 Task: Add a signature Jesse Powell containing Best wishes for a happy National Doctors Day, Jesse Powell to email address softage.5@softage.net and add a label Volunteer work
Action: Mouse moved to (986, 57)
Screenshot: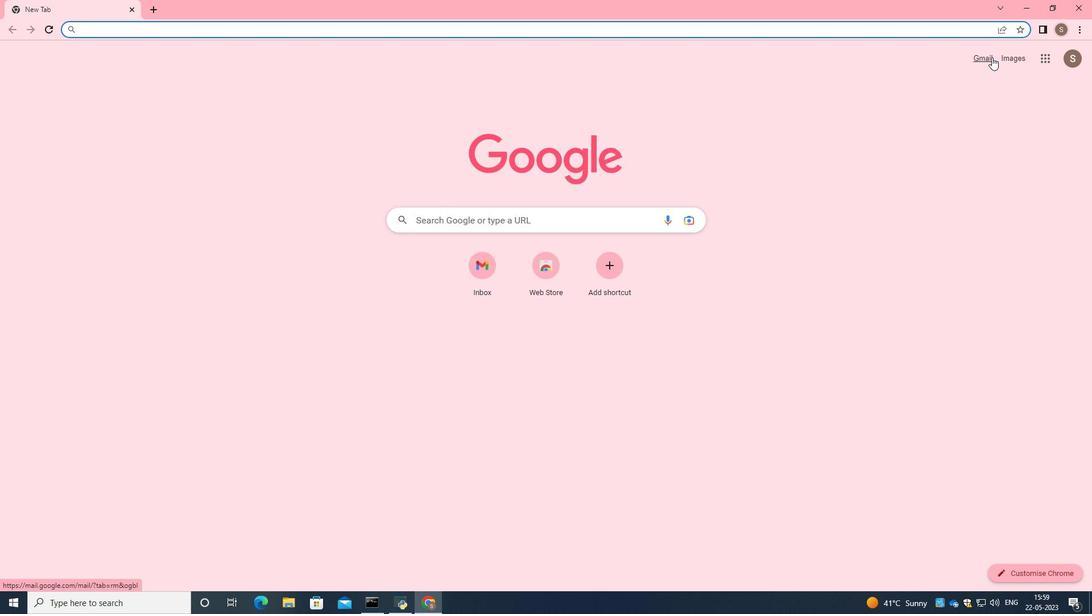 
Action: Mouse pressed left at (986, 57)
Screenshot: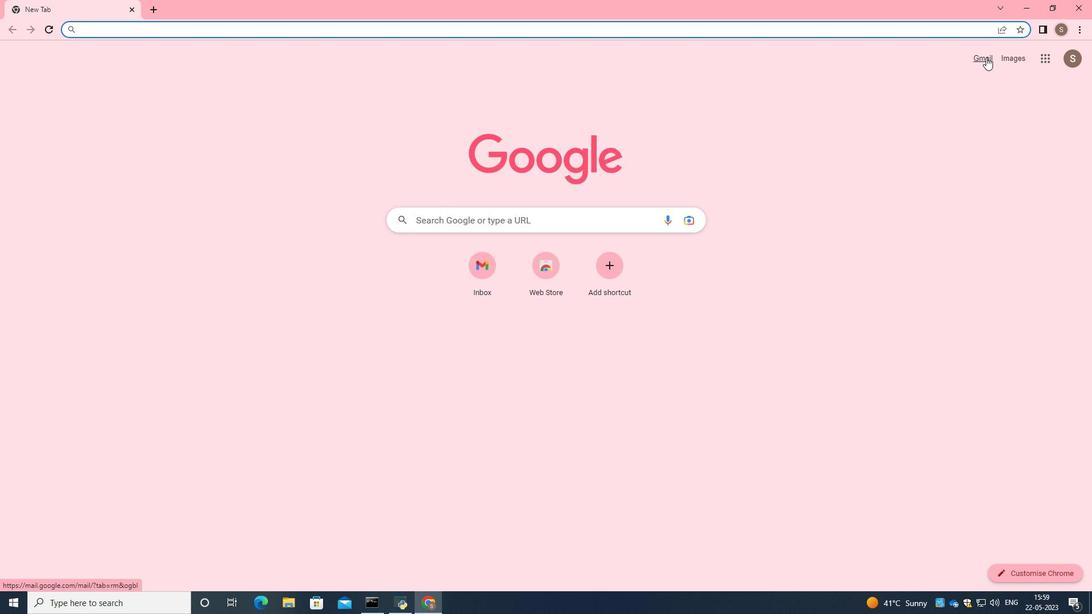 
Action: Mouse moved to (959, 79)
Screenshot: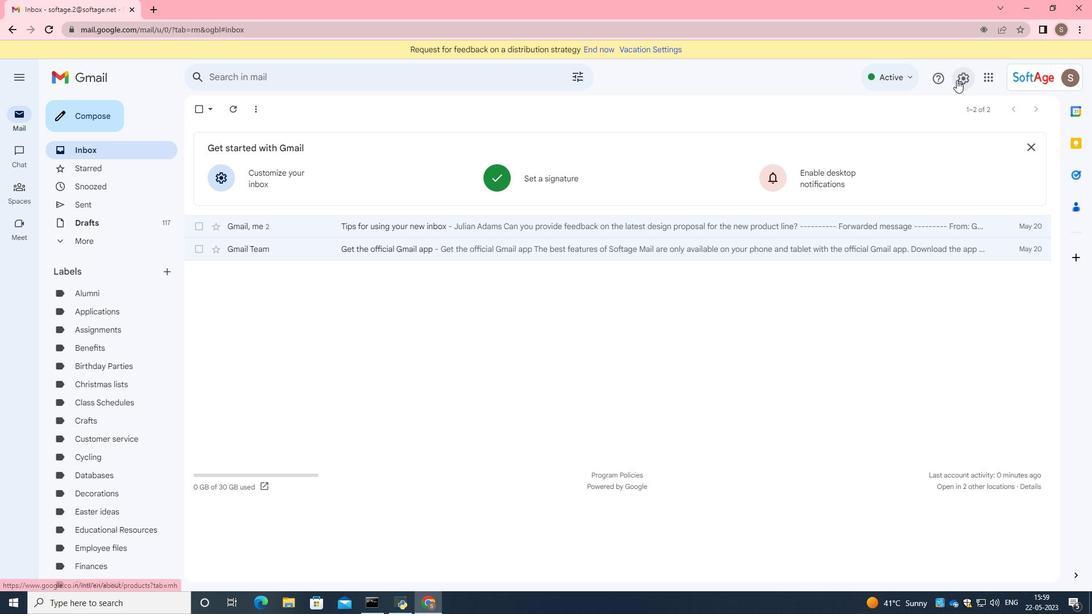 
Action: Mouse pressed left at (959, 79)
Screenshot: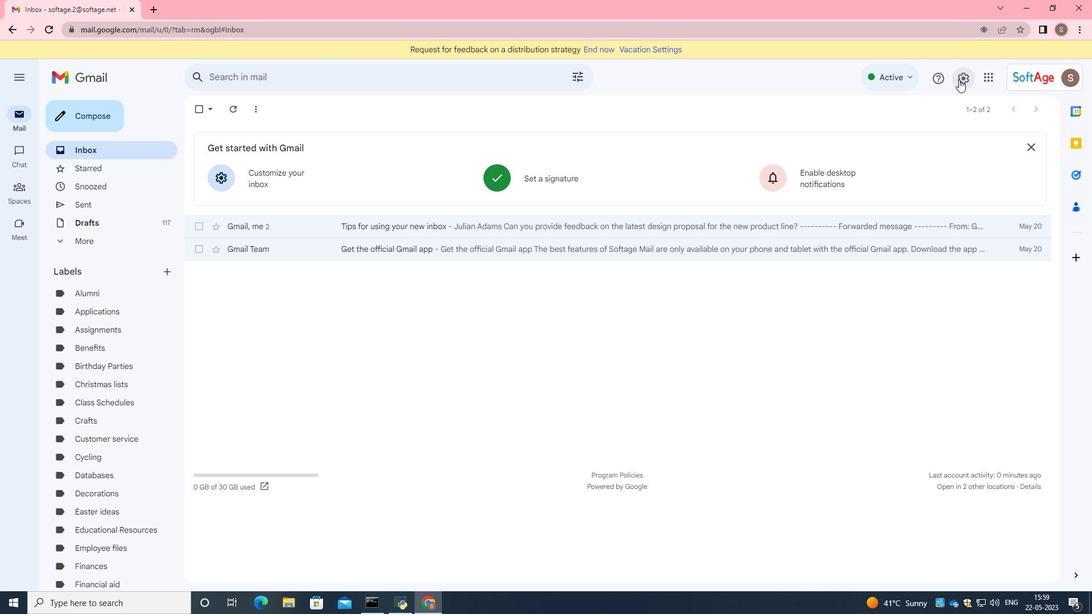 
Action: Mouse moved to (953, 132)
Screenshot: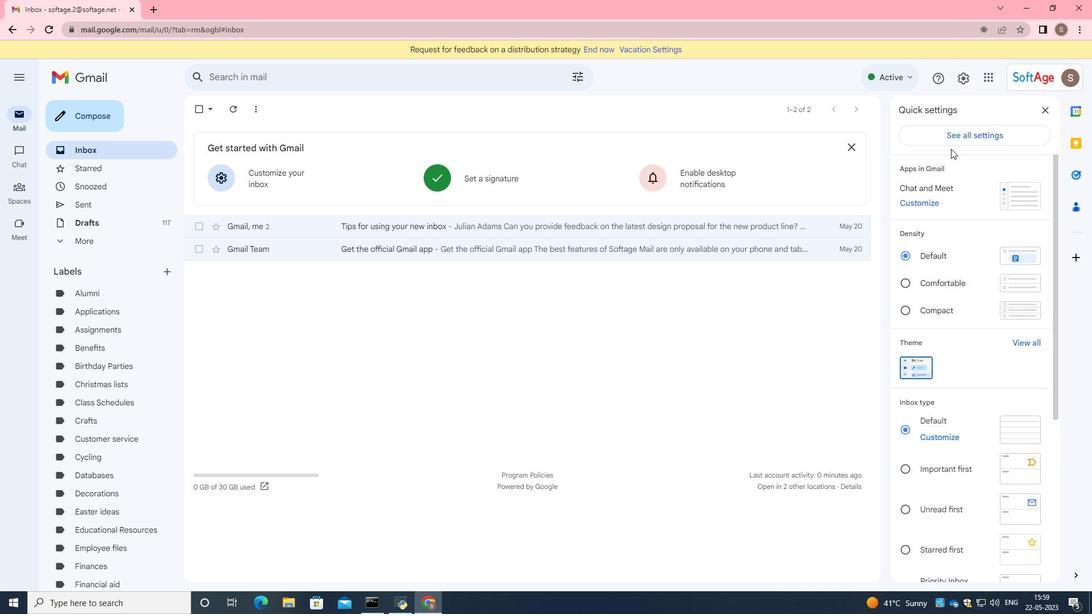 
Action: Mouse pressed left at (953, 132)
Screenshot: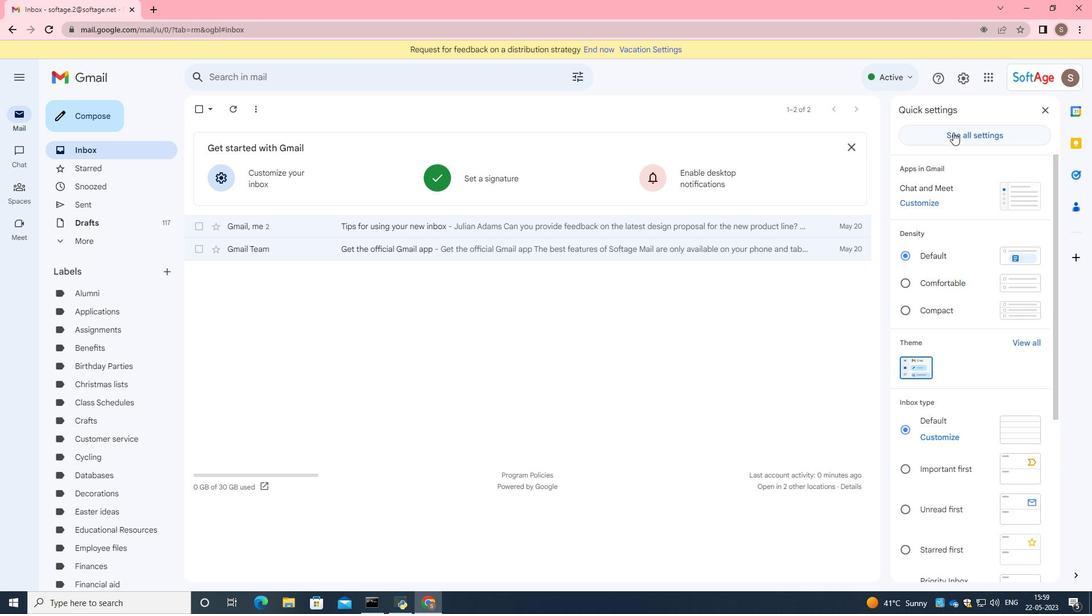 
Action: Mouse moved to (496, 322)
Screenshot: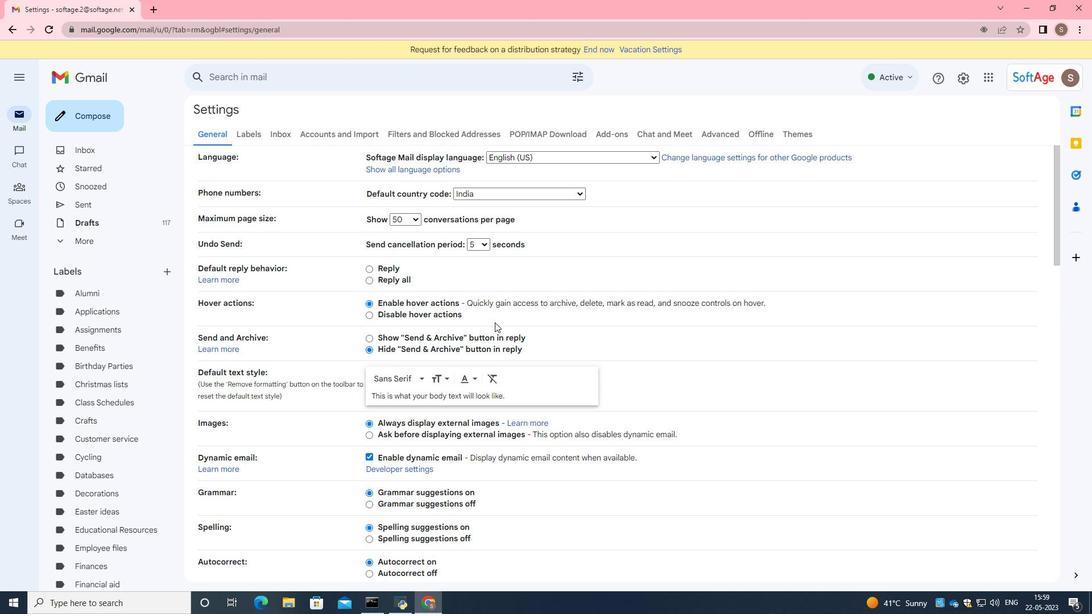 
Action: Mouse scrolled (496, 322) with delta (0, 0)
Screenshot: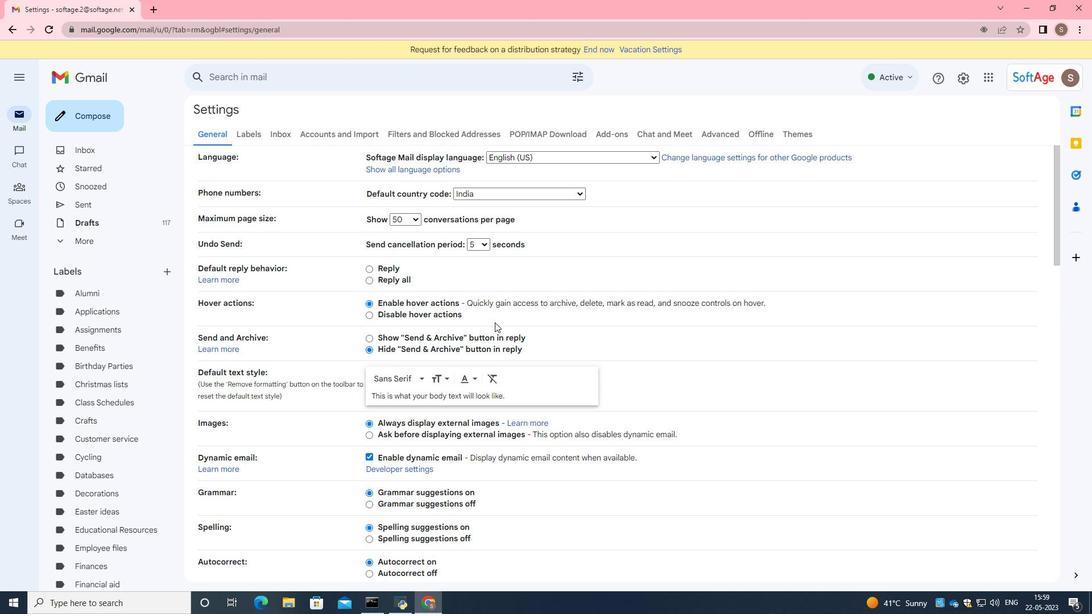 
Action: Mouse moved to (496, 322)
Screenshot: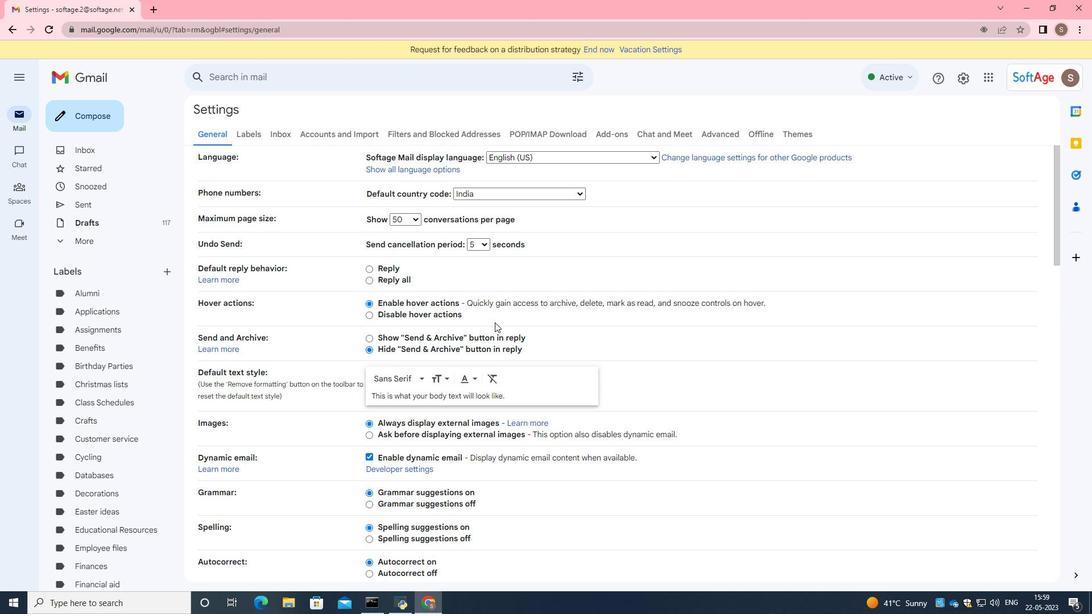 
Action: Mouse scrolled (496, 322) with delta (0, 0)
Screenshot: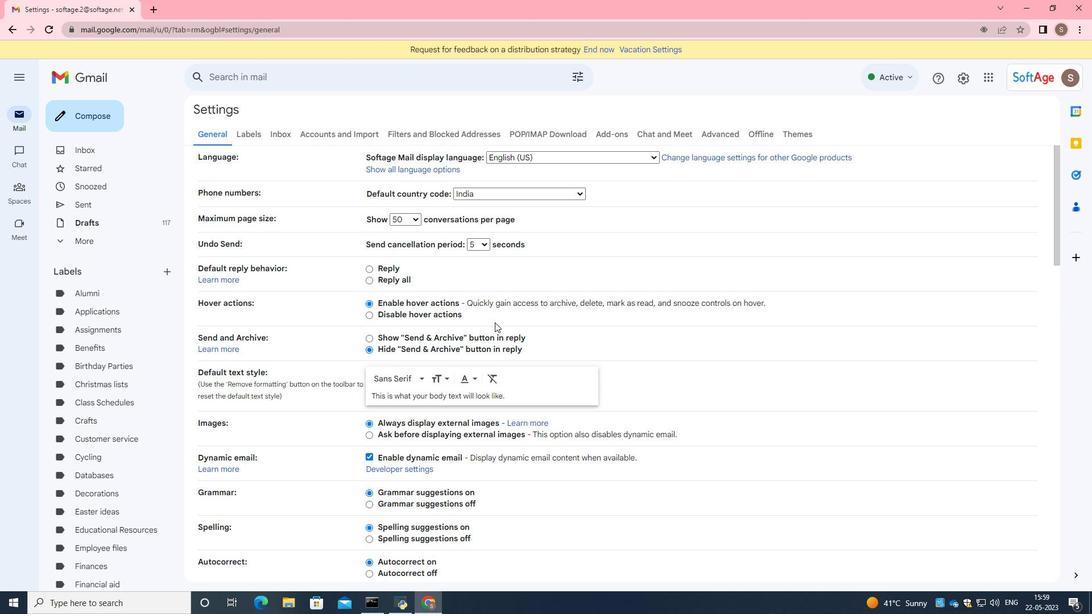 
Action: Mouse scrolled (496, 322) with delta (0, 0)
Screenshot: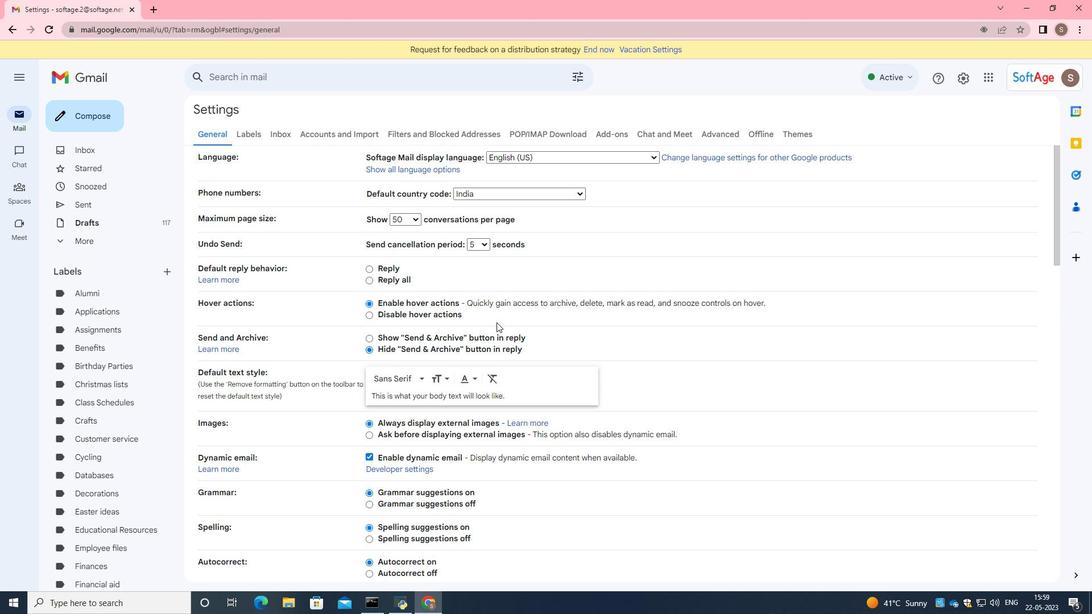 
Action: Mouse scrolled (496, 322) with delta (0, 0)
Screenshot: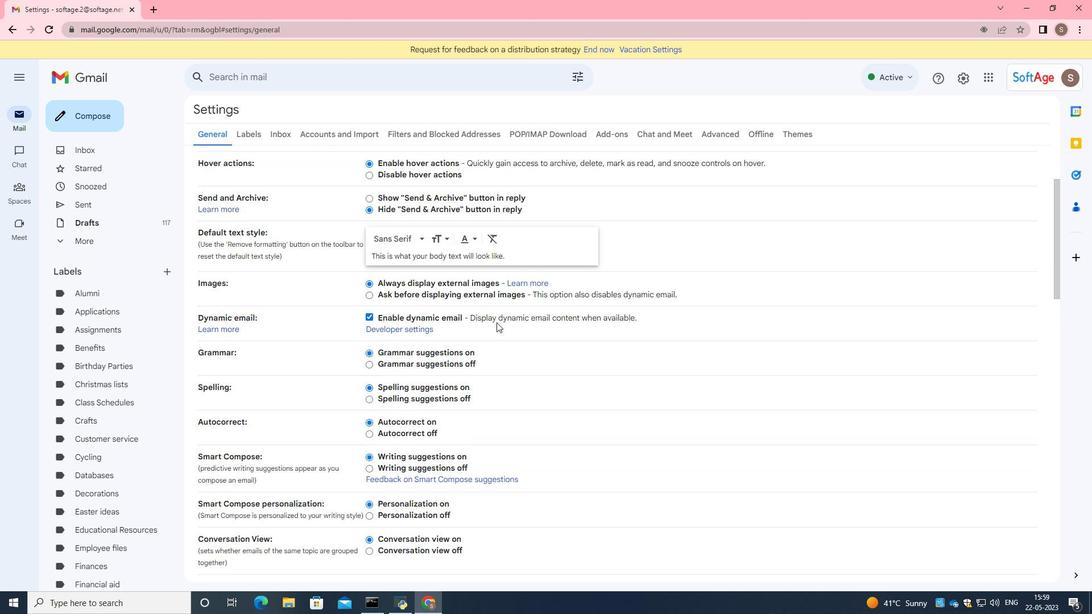 
Action: Mouse scrolled (496, 322) with delta (0, 0)
Screenshot: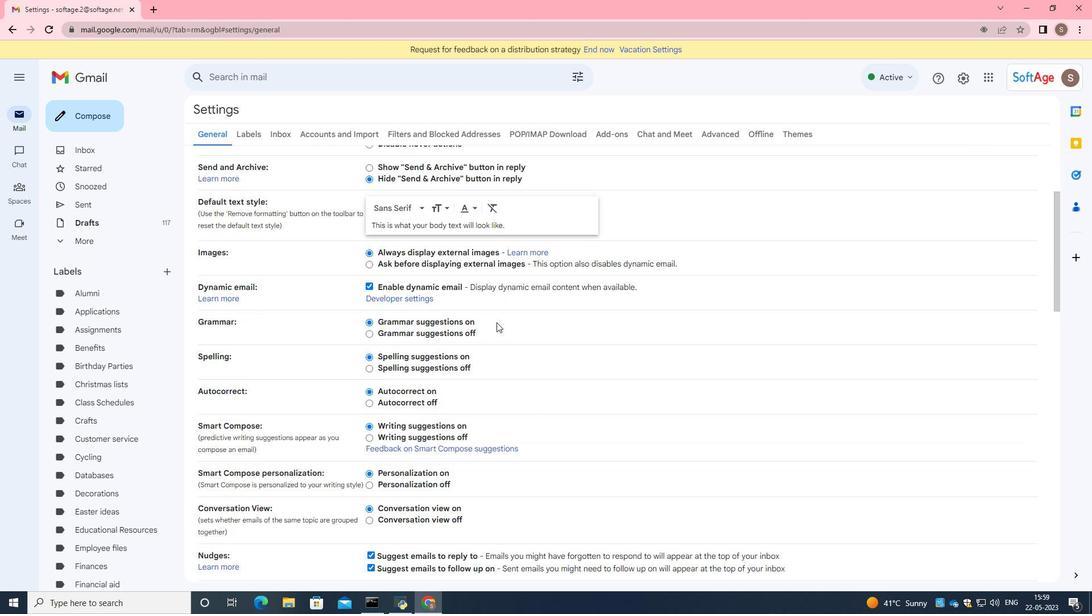 
Action: Mouse scrolled (496, 322) with delta (0, 0)
Screenshot: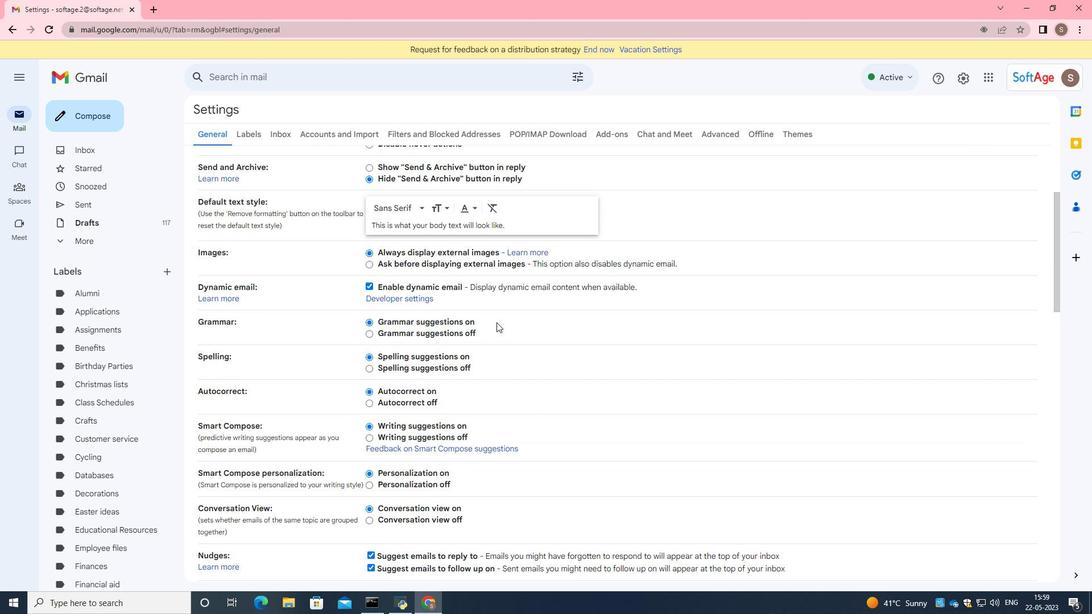 
Action: Mouse scrolled (496, 322) with delta (0, 0)
Screenshot: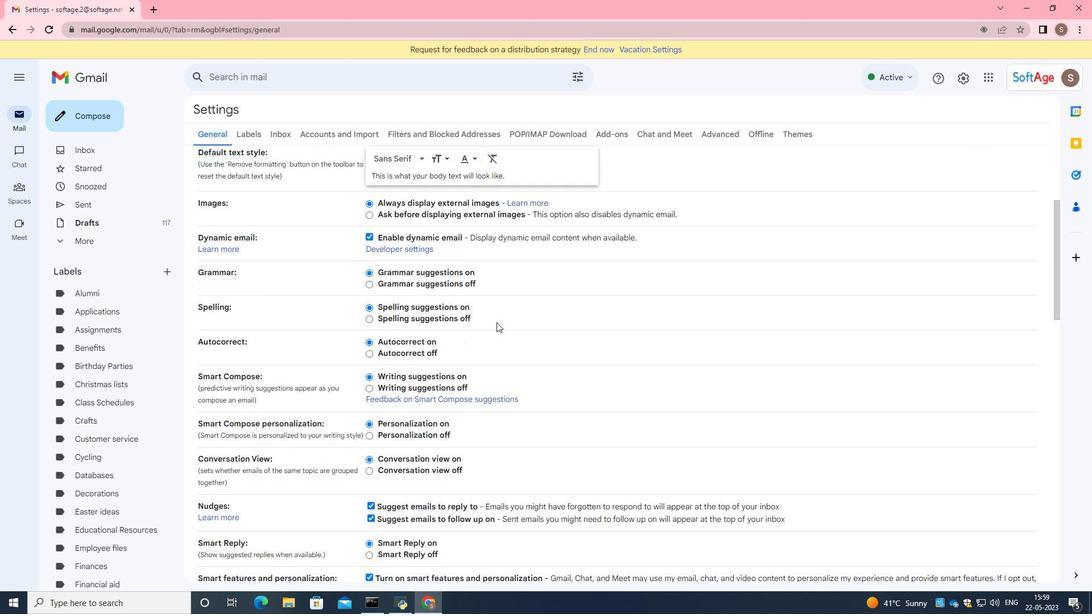 
Action: Mouse scrolled (496, 322) with delta (0, 0)
Screenshot: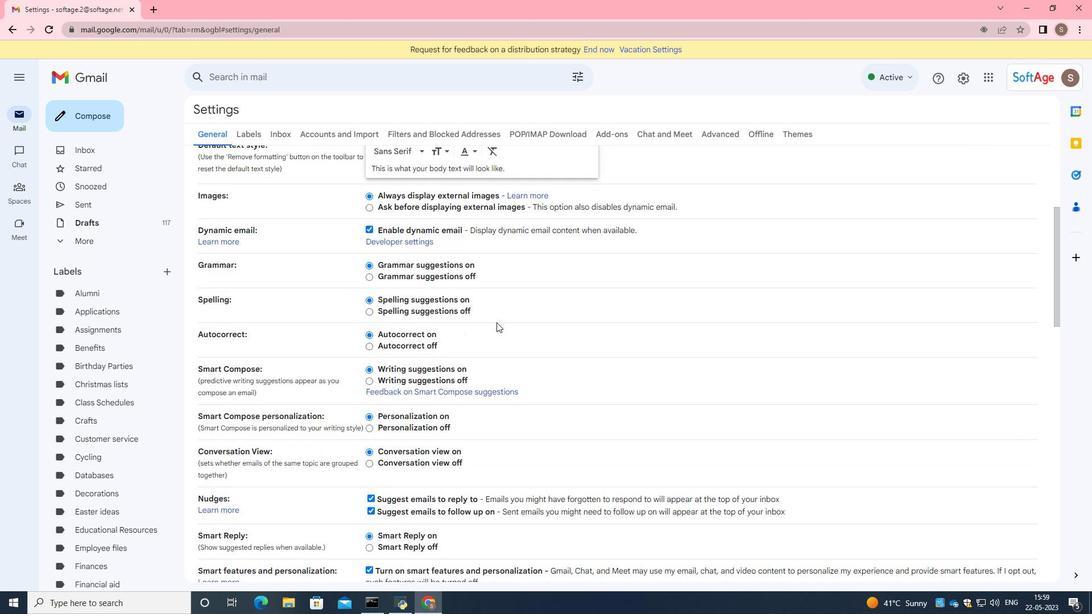 
Action: Mouse scrolled (496, 322) with delta (0, 0)
Screenshot: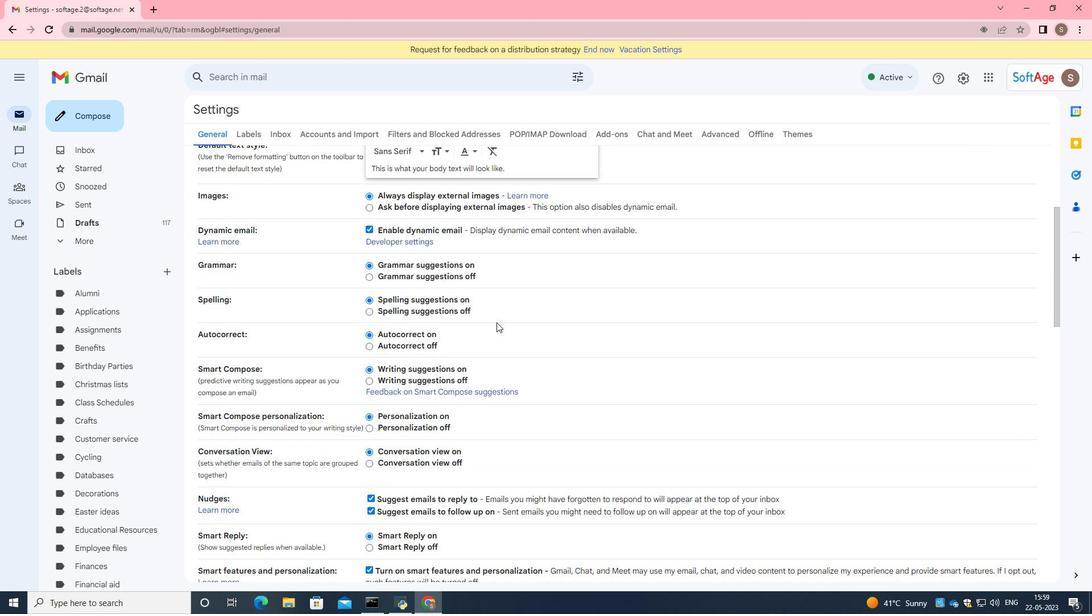 
Action: Mouse scrolled (496, 322) with delta (0, 0)
Screenshot: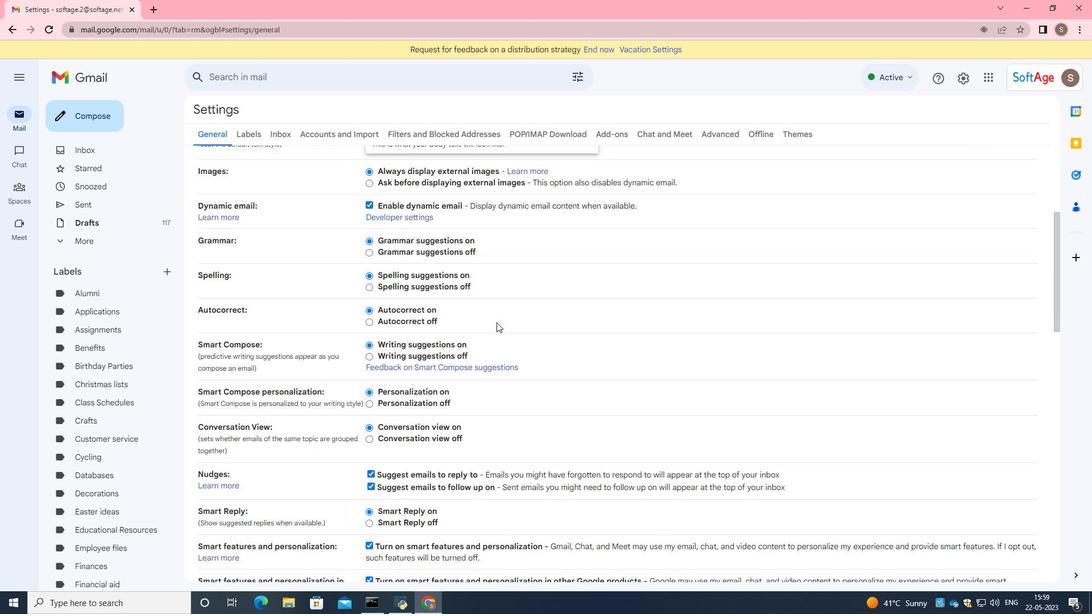 
Action: Mouse scrolled (496, 322) with delta (0, 0)
Screenshot: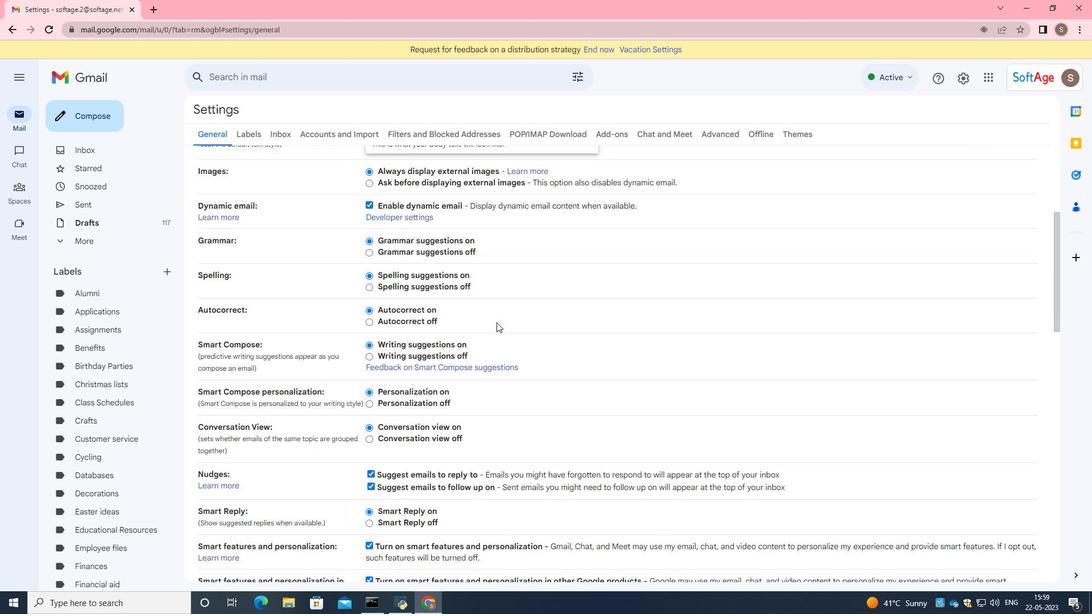 
Action: Mouse moved to (497, 322)
Screenshot: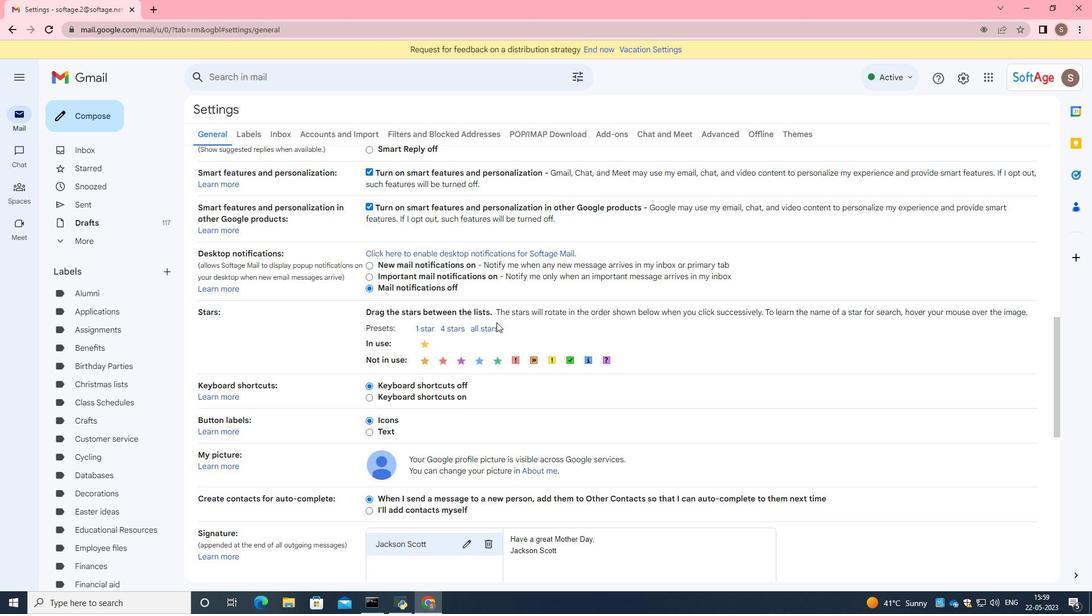 
Action: Mouse scrolled (497, 322) with delta (0, 0)
Screenshot: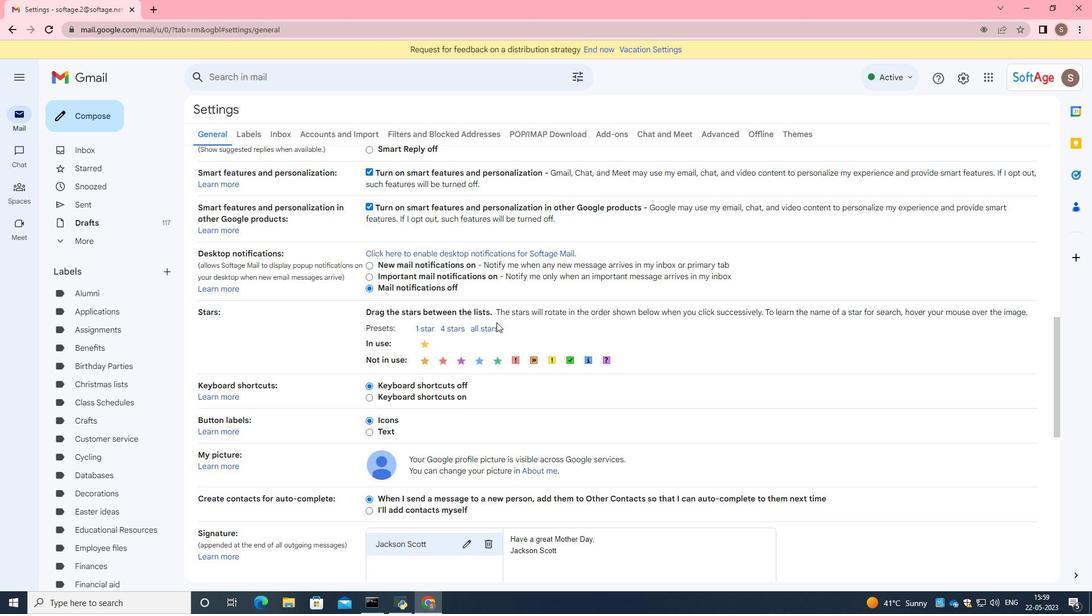 
Action: Mouse moved to (497, 324)
Screenshot: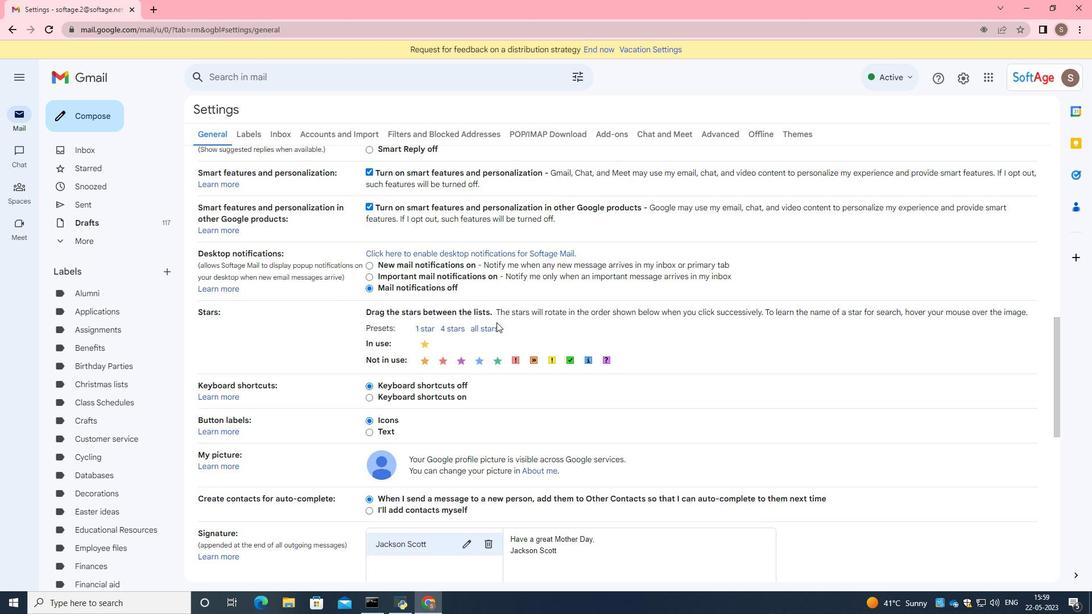 
Action: Mouse scrolled (497, 323) with delta (0, 0)
Screenshot: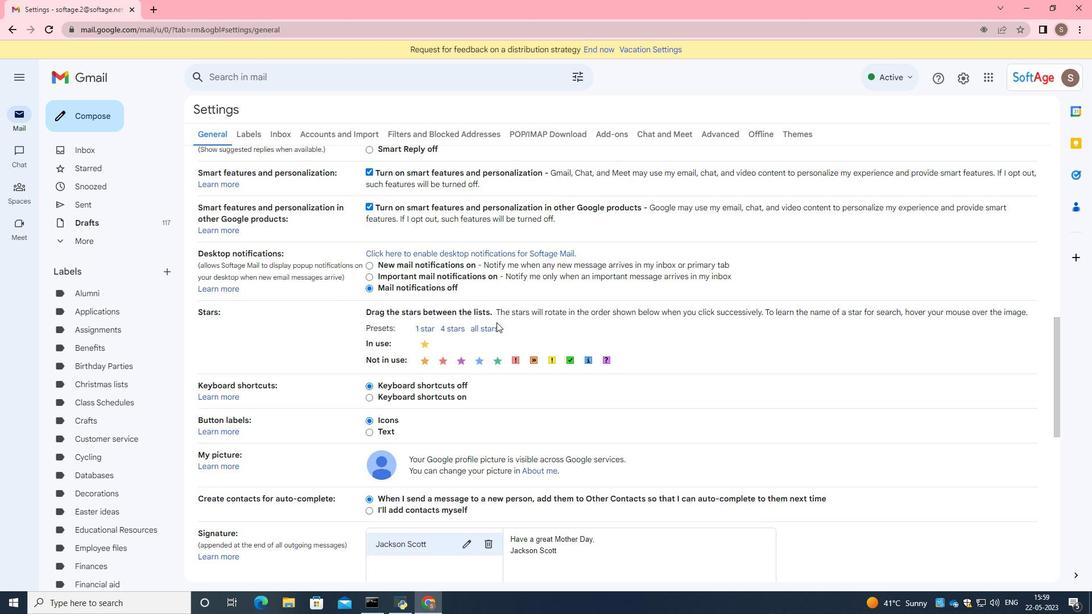 
Action: Mouse moved to (486, 429)
Screenshot: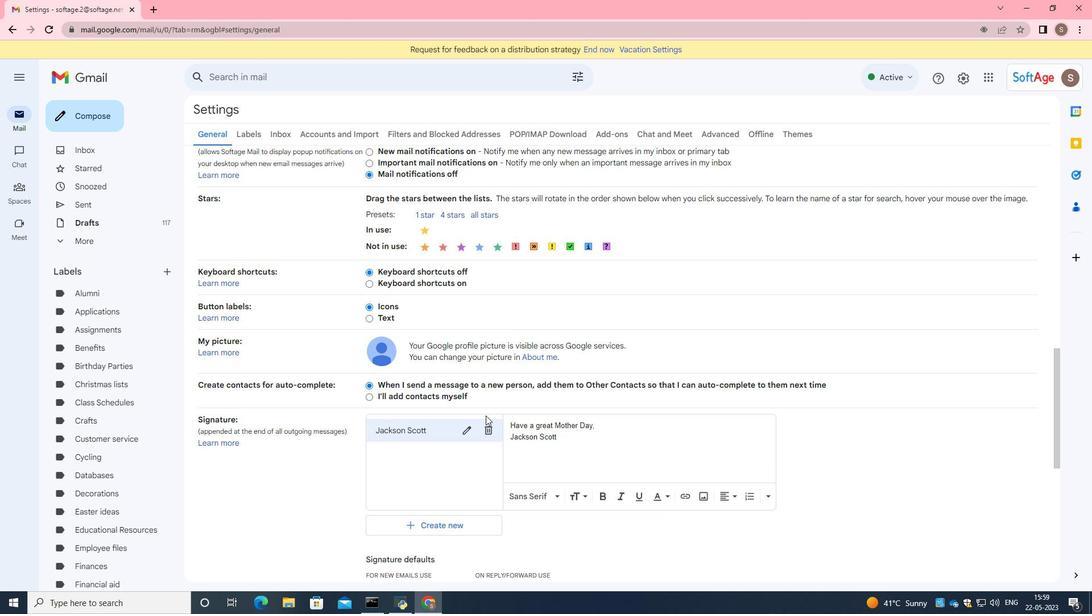 
Action: Mouse pressed left at (486, 429)
Screenshot: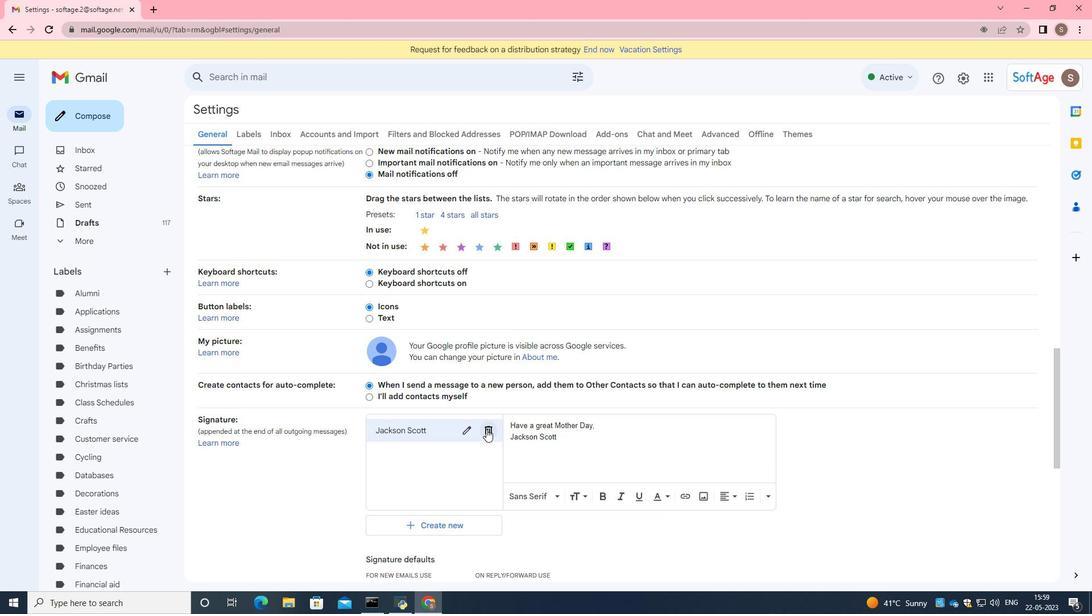 
Action: Mouse moved to (632, 336)
Screenshot: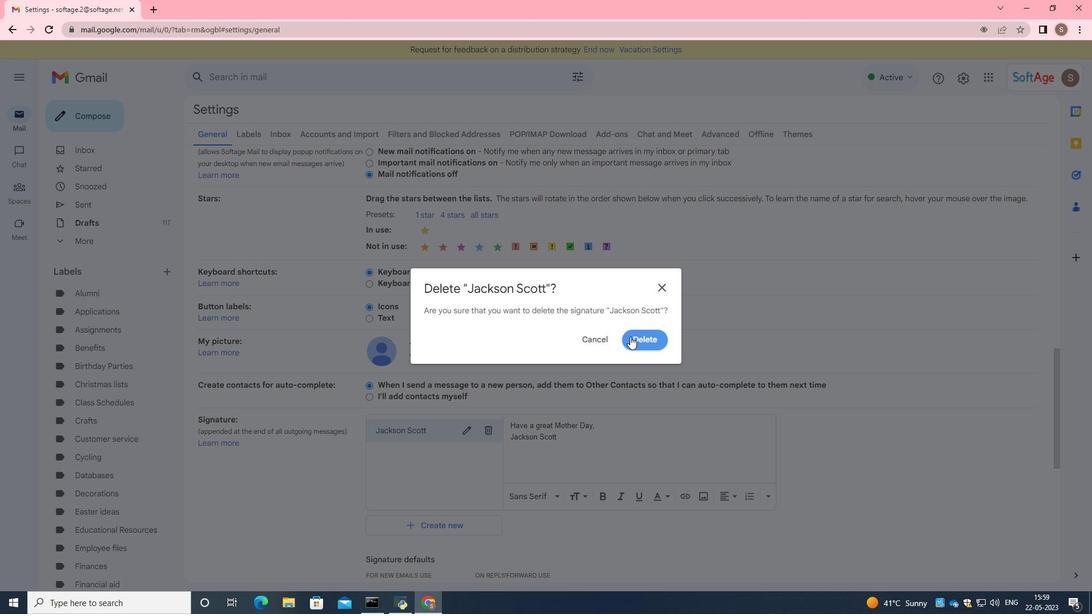 
Action: Mouse pressed left at (631, 336)
Screenshot: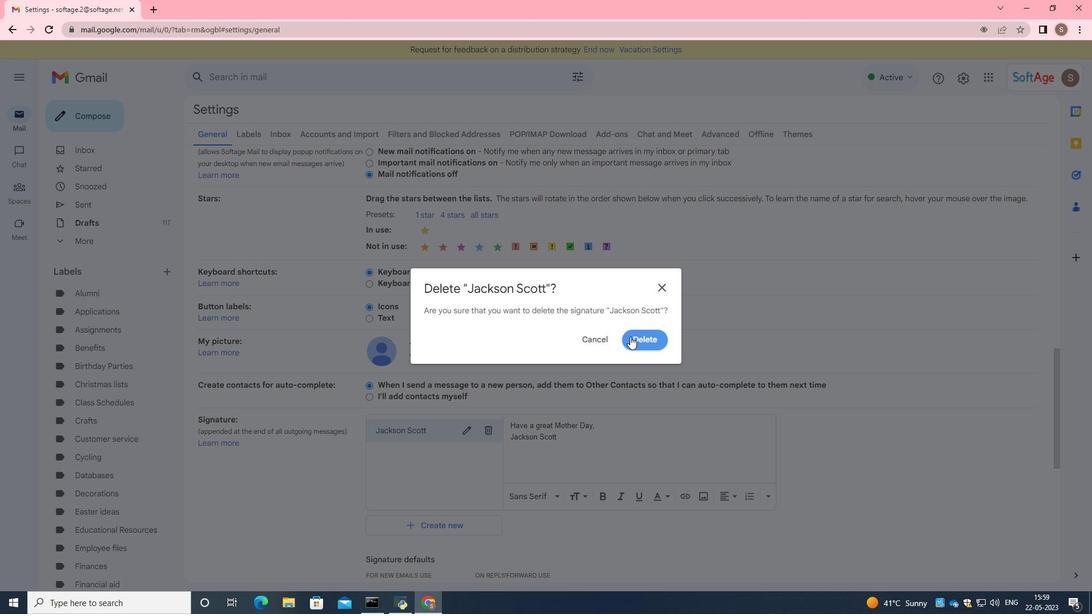 
Action: Mouse moved to (414, 439)
Screenshot: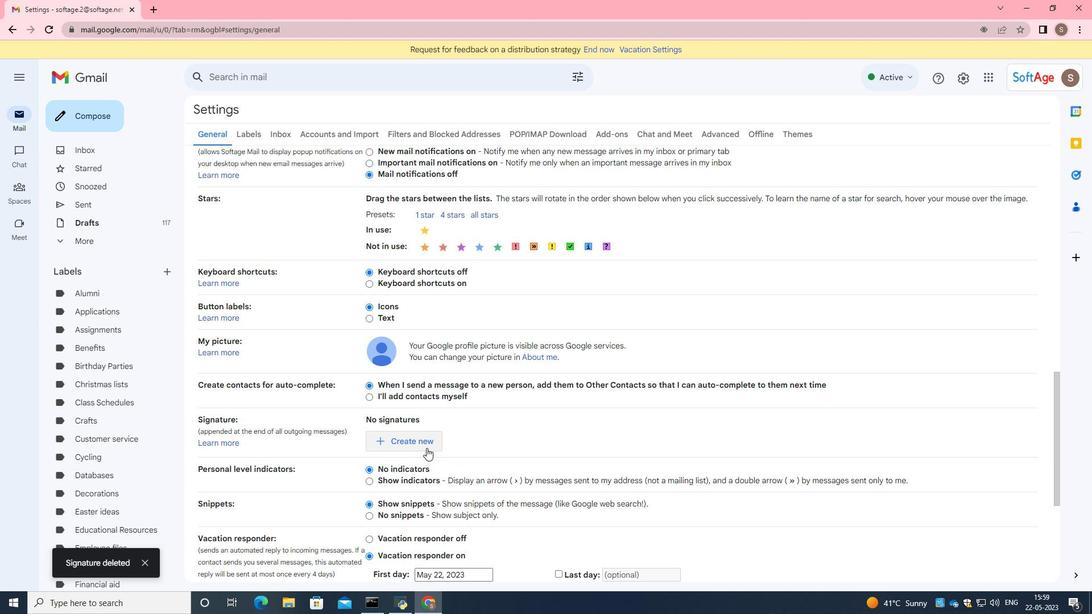 
Action: Mouse pressed left at (414, 439)
Screenshot: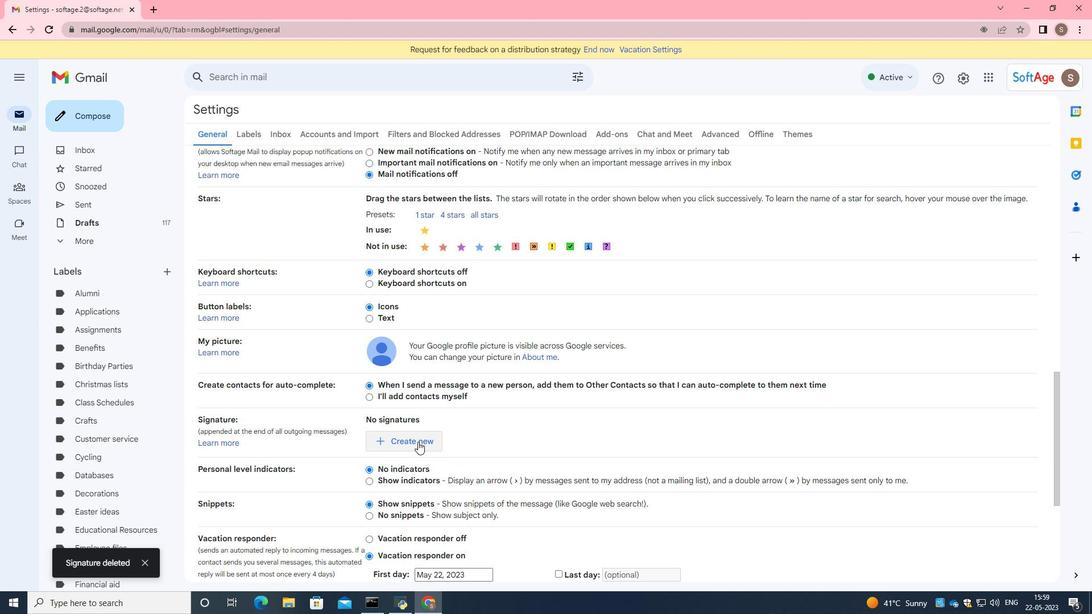 
Action: Mouse moved to (507, 309)
Screenshot: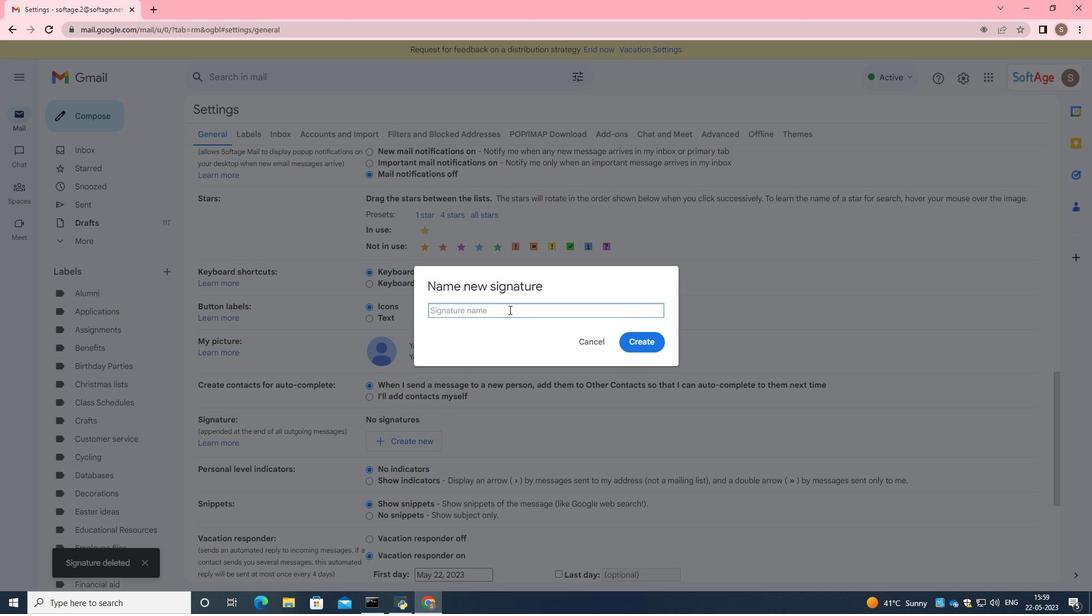 
Action: Key pressed <Key.caps_lock>J<Key.caps_lock>esse<Key.space><Key.caps_lock>P<Key.caps_lock>owell<Key.space>
Screenshot: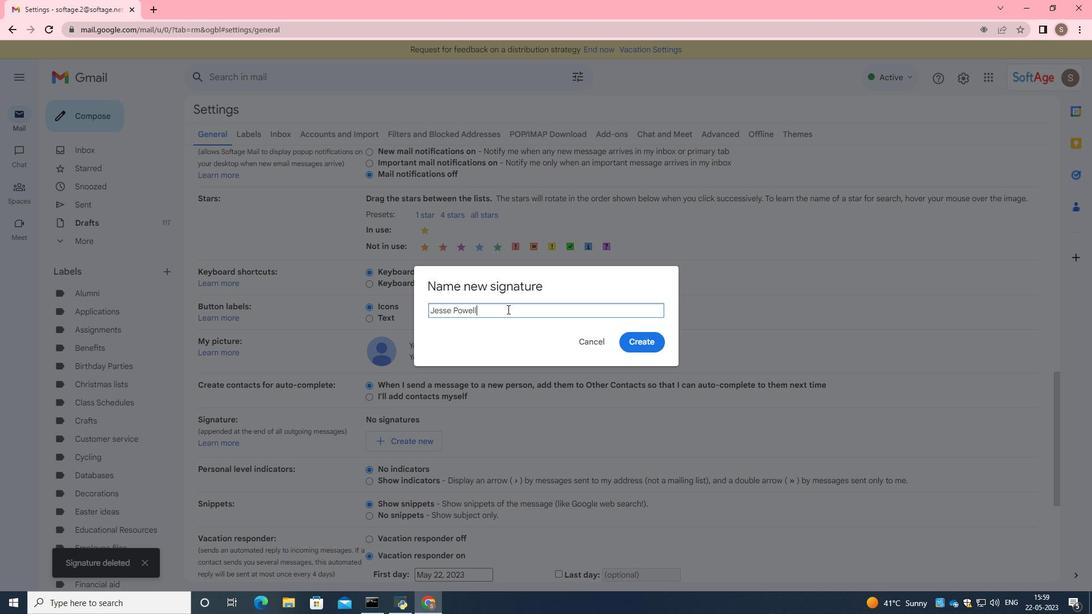 
Action: Mouse moved to (636, 340)
Screenshot: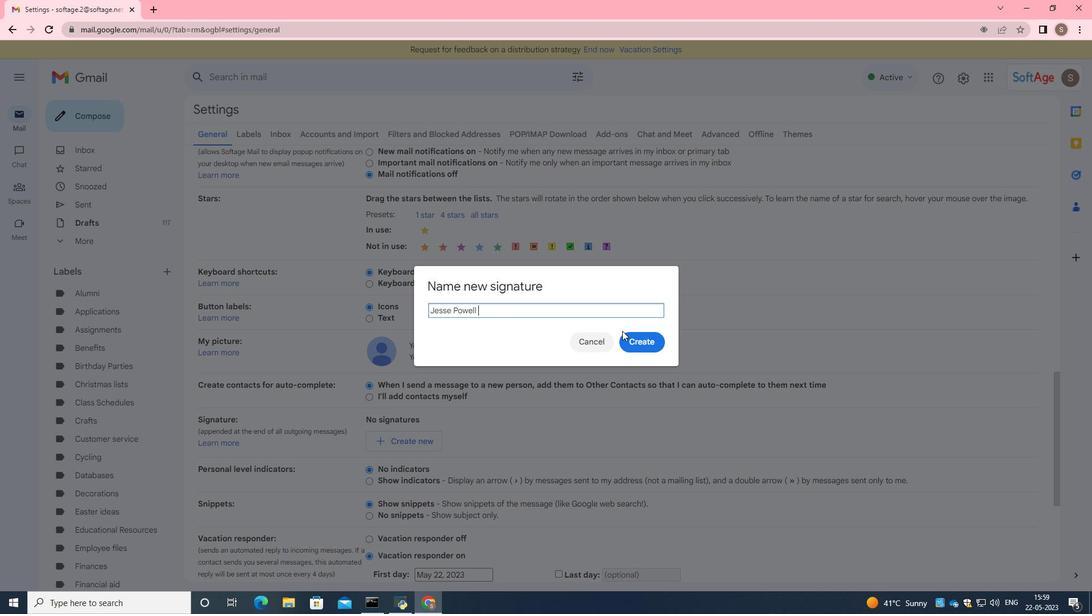 
Action: Mouse pressed left at (636, 340)
Screenshot: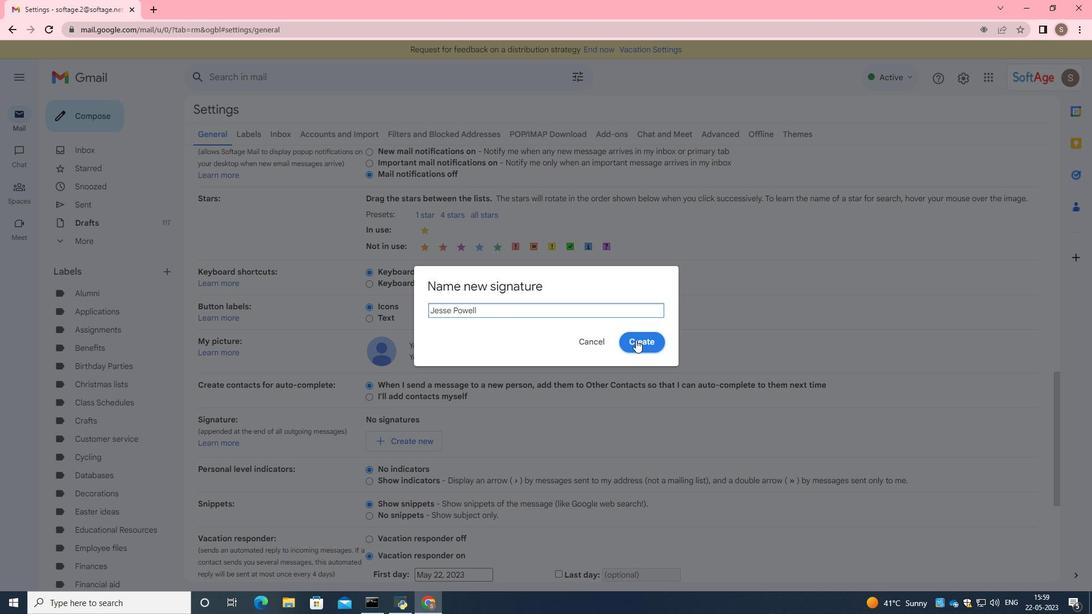 
Action: Mouse moved to (532, 448)
Screenshot: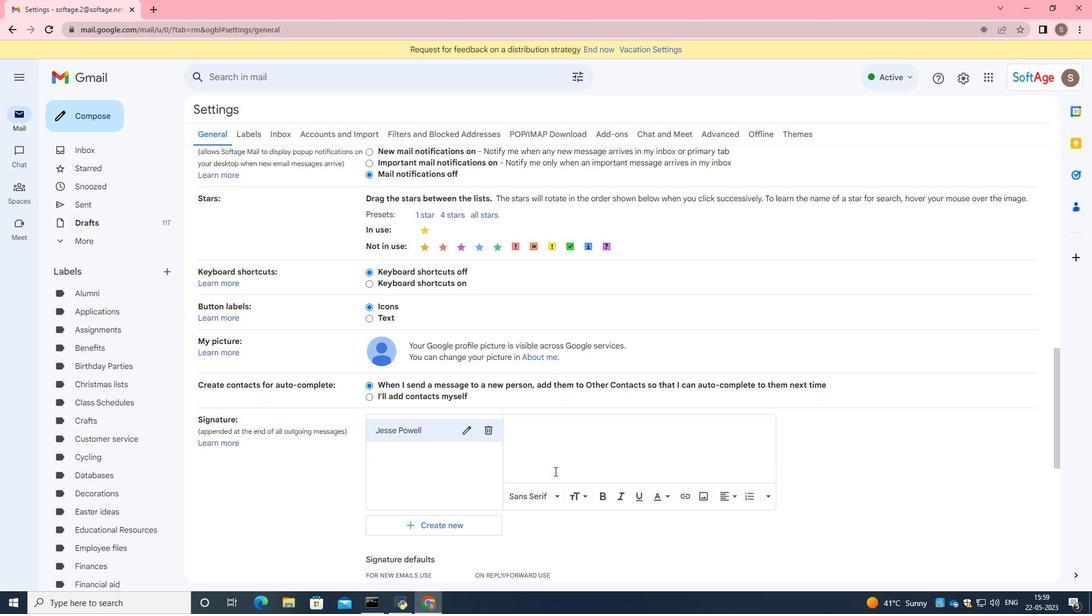 
Action: Mouse pressed left at (532, 448)
Screenshot: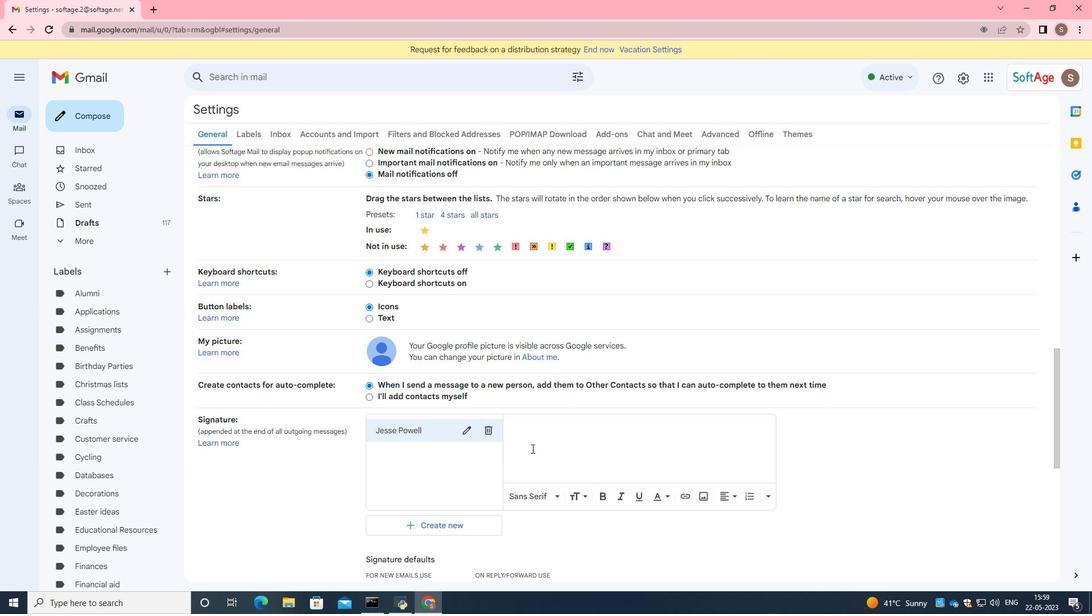 
Action: Key pressed <Key.caps_lock>B<Key.caps_lock>est<Key.space><Key.caps_lock>W<Key.caps_lock>ishes<Key.space>for<Key.space>a<Key.space>happy<Key.space><Key.caps_lock>N<Key.caps_lock>ational<Key.space><Key.caps_lock>D<Key.caps_lock>octers<Key.backspace><Key.space><Key.caps_lock><Key.backspace><Key.backspace><Key.backspace><Key.backspace>O<Key.backspace><Key.caps_lock>ors<Key.space><Key.caps_lock>D<Key.caps_lock>ay,<Key.enter>j<Key.backspace><Key.caps_lock>J<Key.caps_lock>esse<Key.space><Key.caps_lock>P<Key.caps_lock>owel
Screenshot: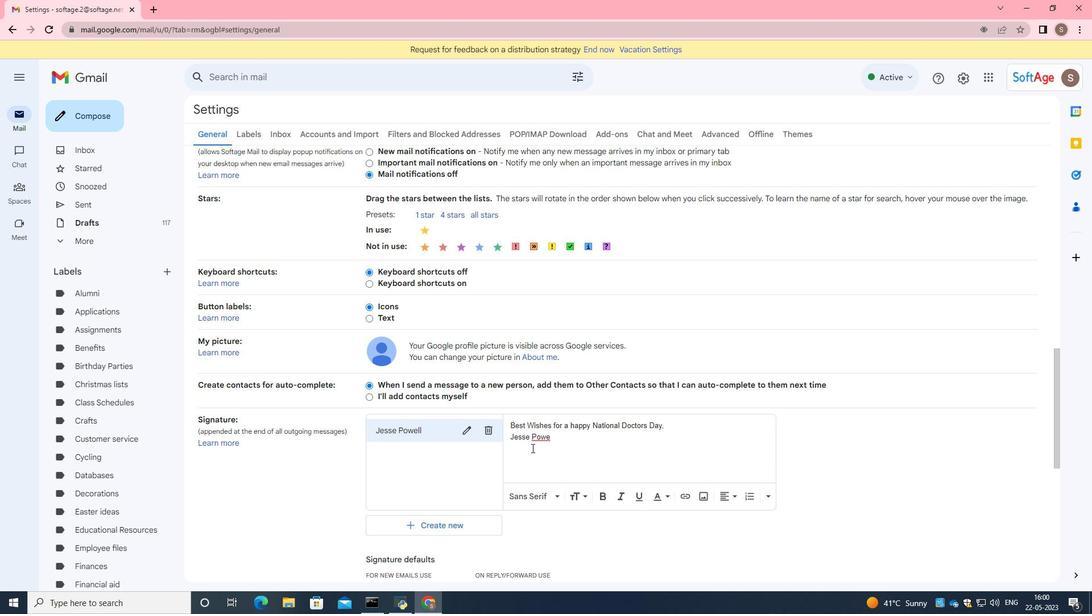 
Action: Mouse moved to (551, 450)
Screenshot: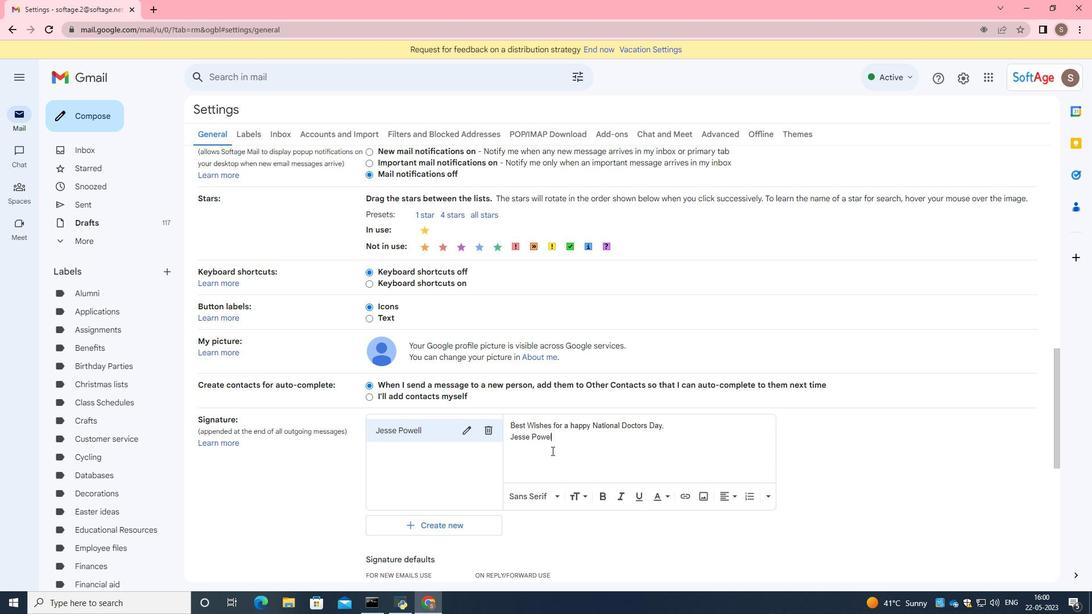 
Action: Key pressed l
Screenshot: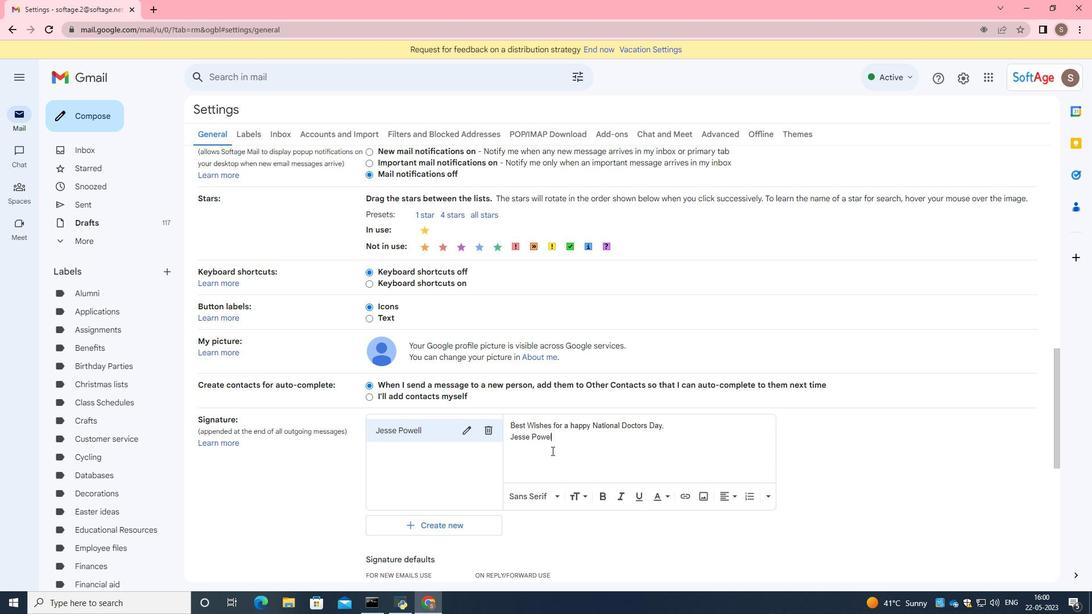 
Action: Mouse moved to (556, 449)
Screenshot: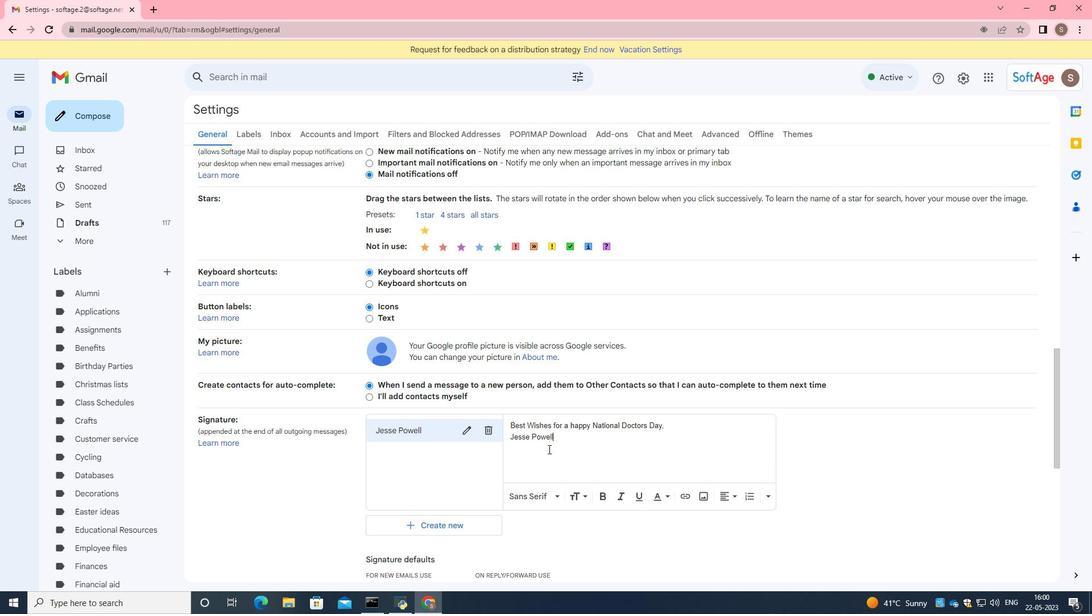 
Action: Mouse scrolled (556, 448) with delta (0, 0)
Screenshot: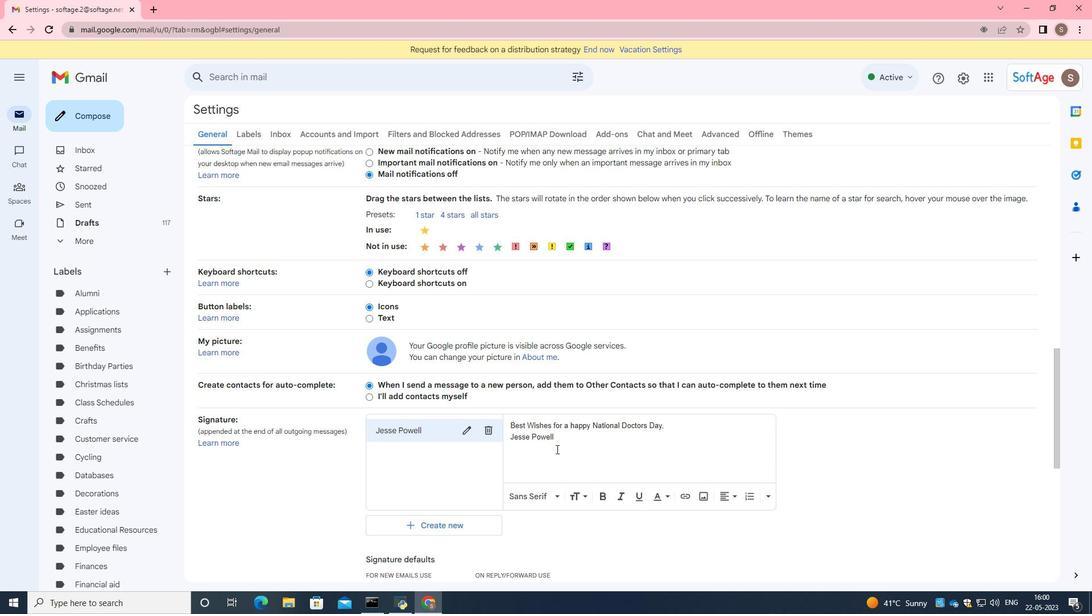 
Action: Mouse moved to (554, 451)
Screenshot: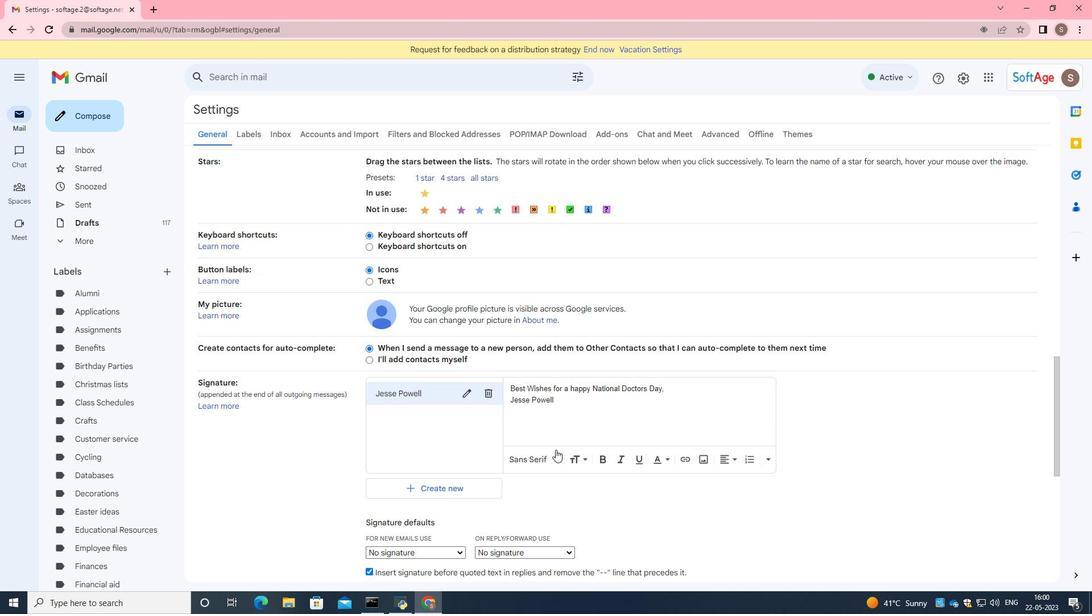 
Action: Mouse scrolled (554, 450) with delta (0, 0)
Screenshot: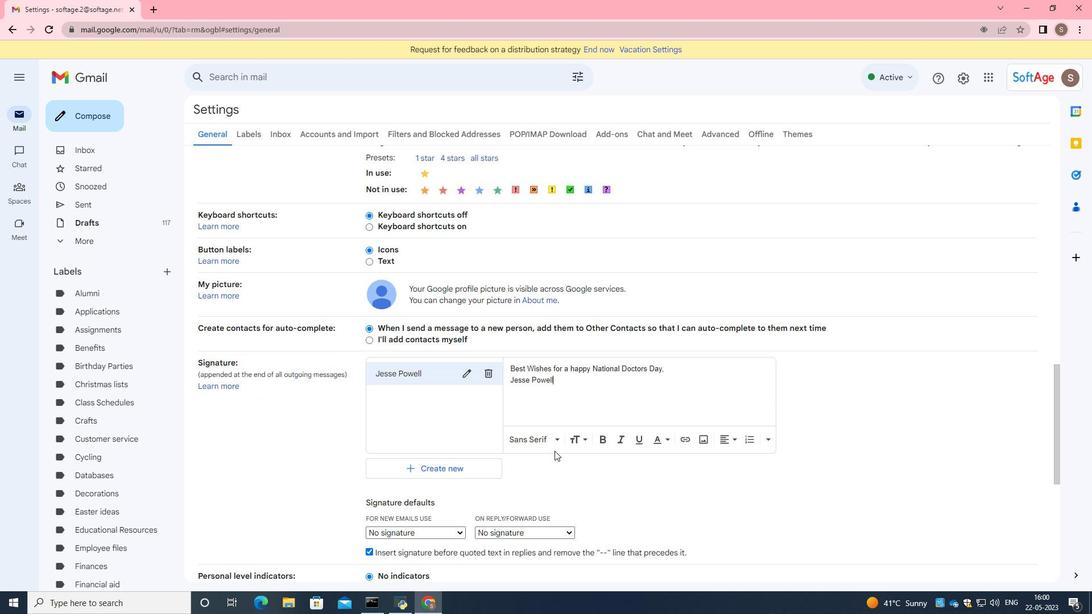 
Action: Mouse scrolled (554, 450) with delta (0, 0)
Screenshot: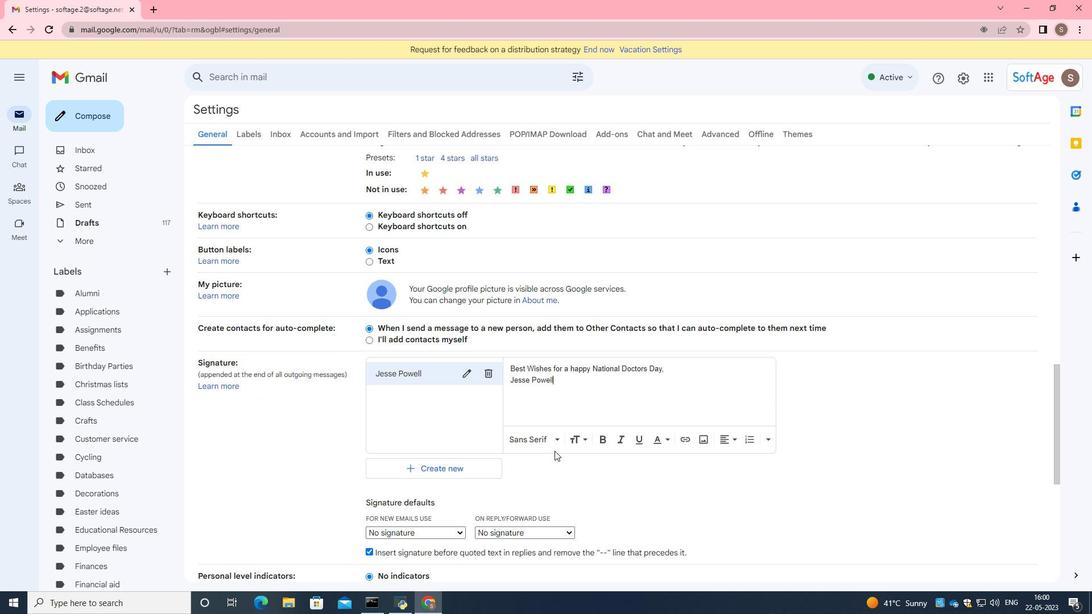 
Action: Mouse scrolled (554, 450) with delta (0, 0)
Screenshot: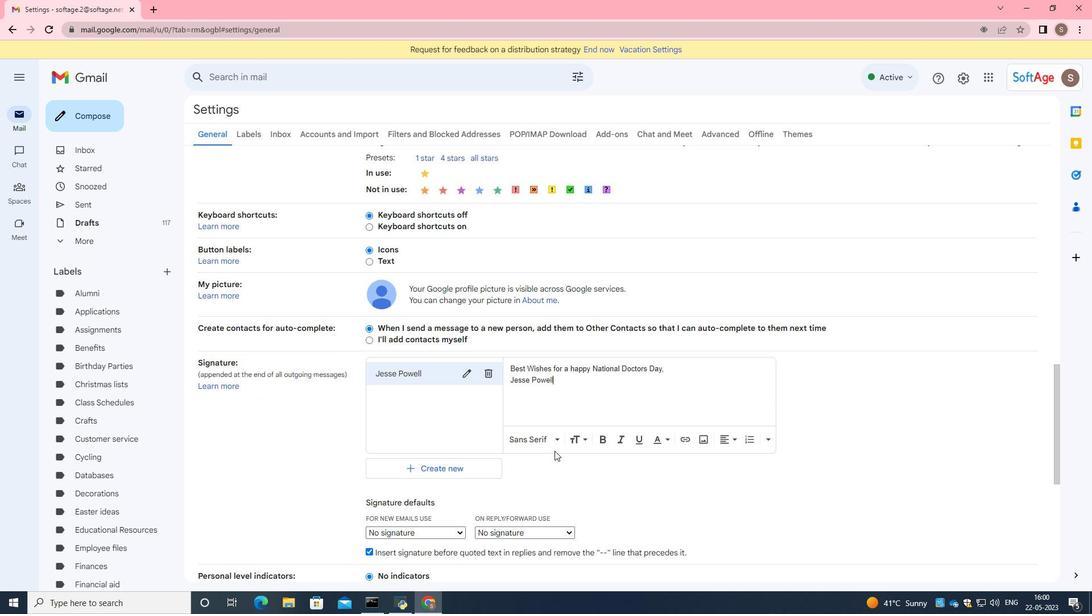 
Action: Mouse scrolled (554, 450) with delta (0, 0)
Screenshot: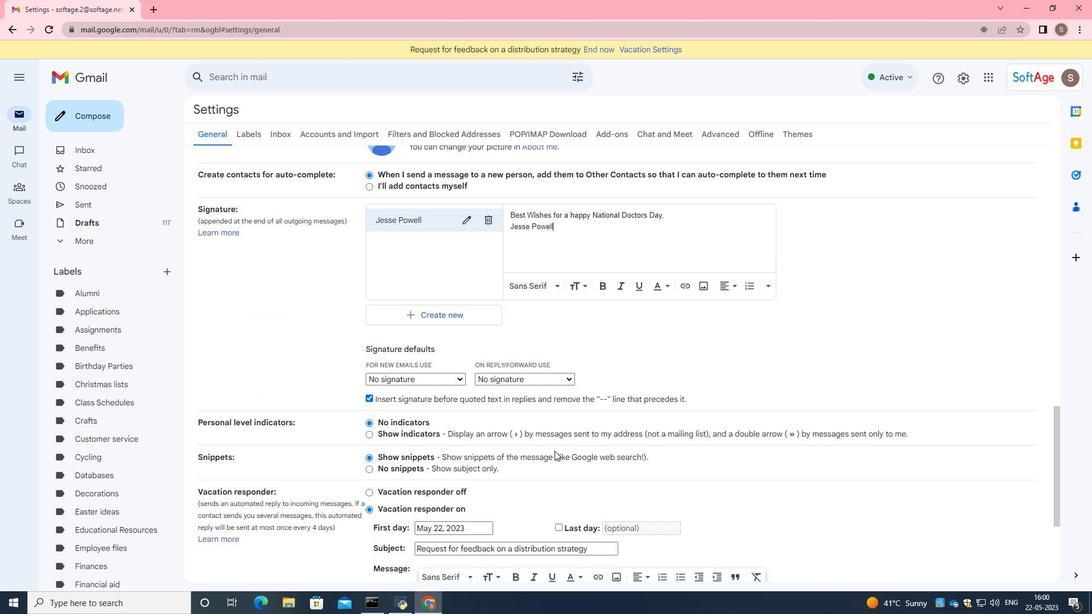 
Action: Mouse scrolled (554, 450) with delta (0, 0)
Screenshot: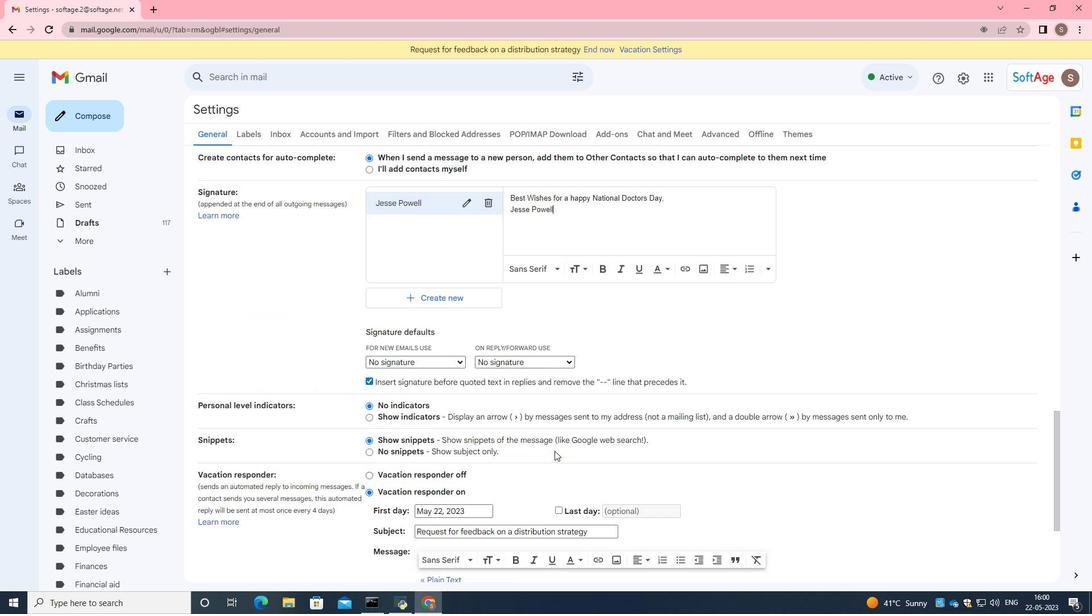 
Action: Mouse scrolled (554, 450) with delta (0, 0)
Screenshot: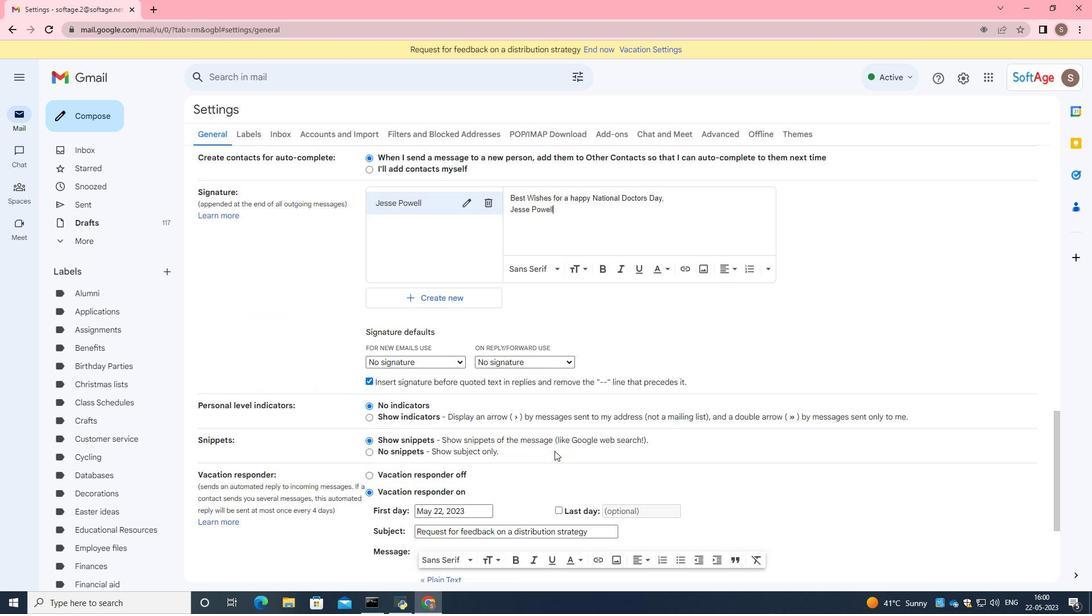
Action: Mouse moved to (590, 532)
Screenshot: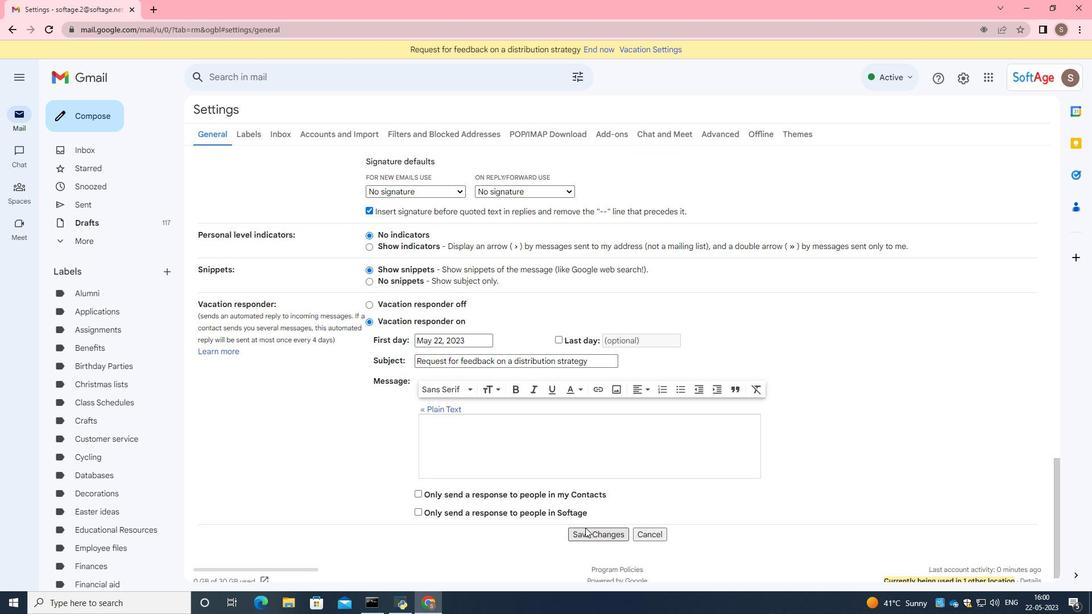 
Action: Mouse pressed left at (590, 532)
Screenshot: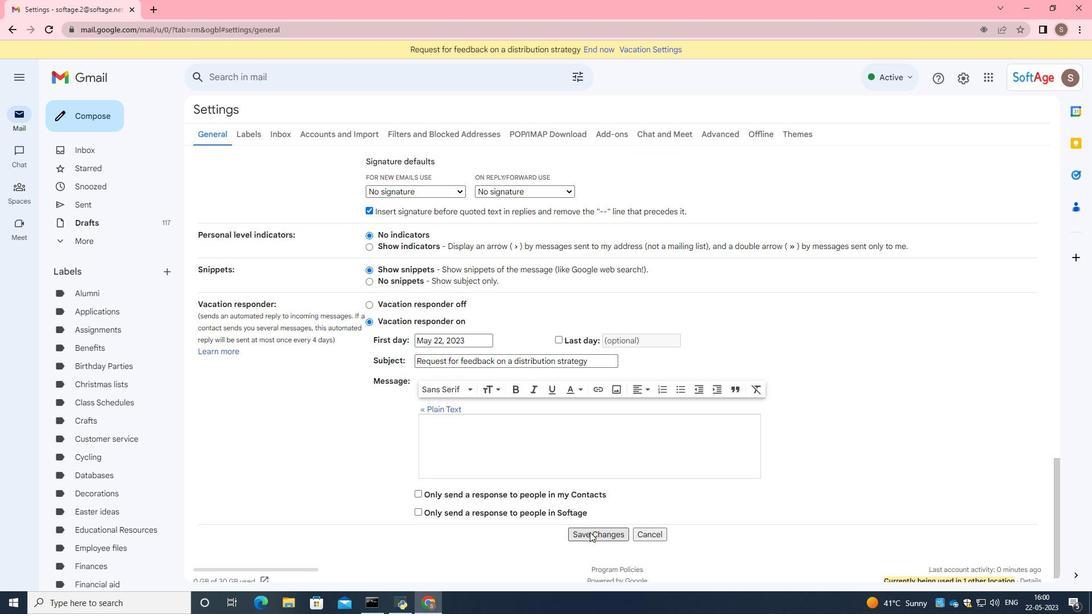 
Action: Mouse moved to (99, 120)
Screenshot: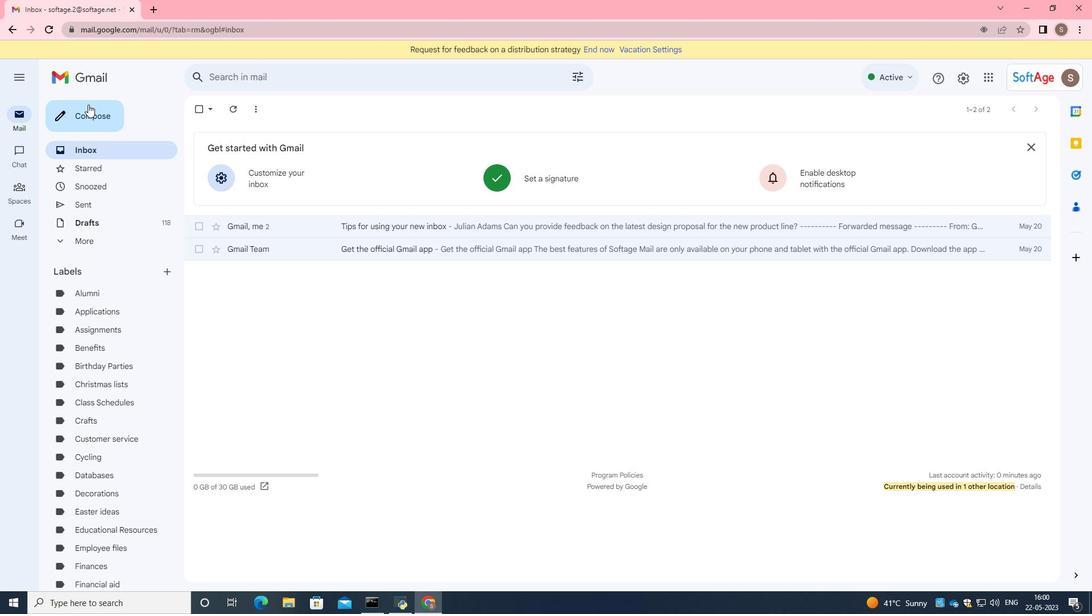 
Action: Mouse pressed left at (99, 120)
Screenshot: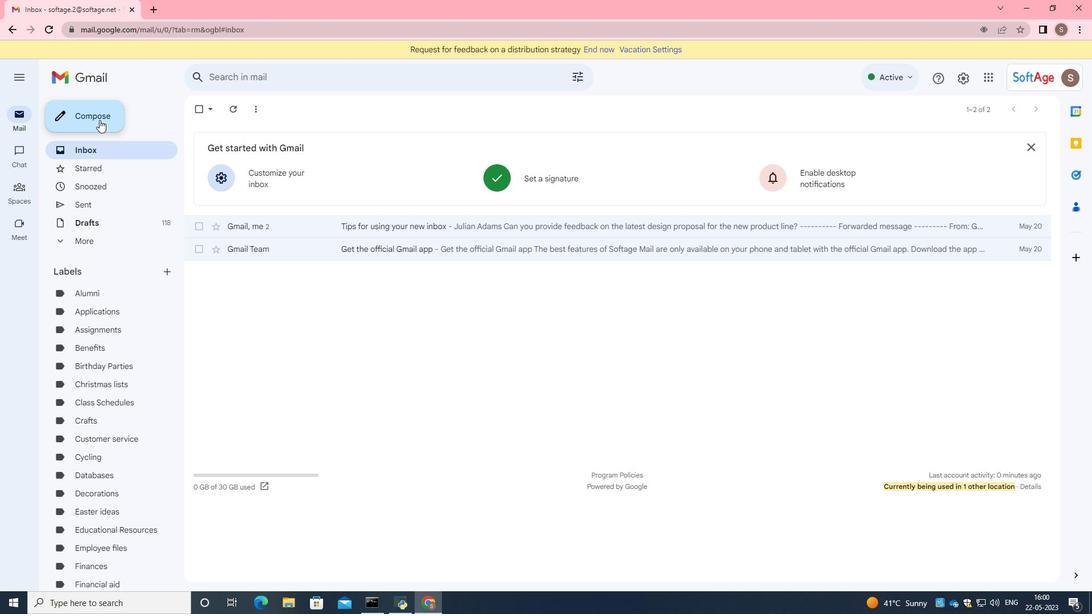 
Action: Mouse moved to (914, 575)
Screenshot: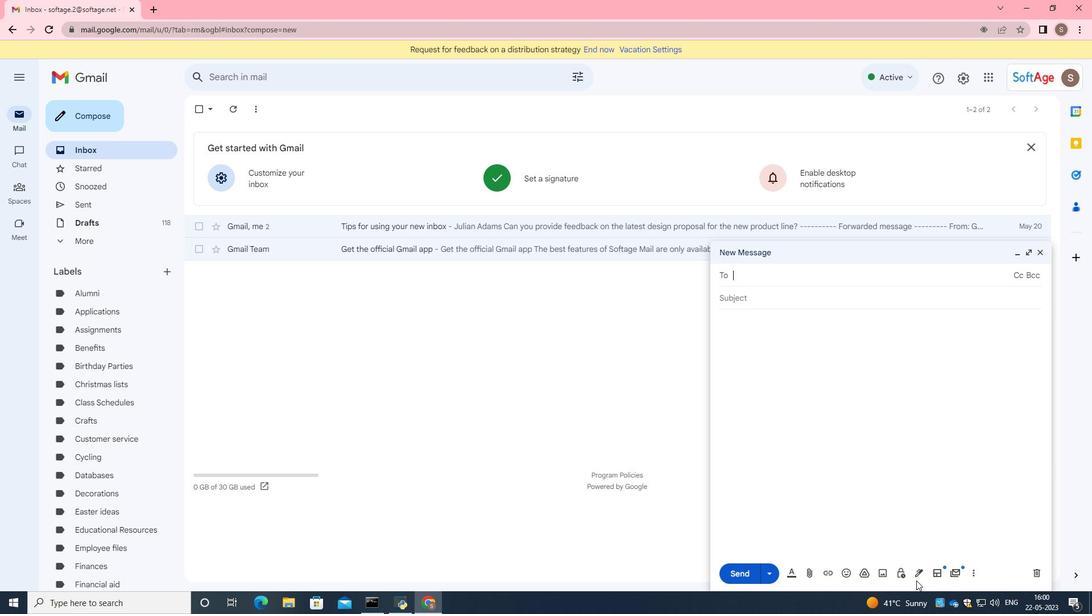 
Action: Mouse pressed left at (914, 575)
Screenshot: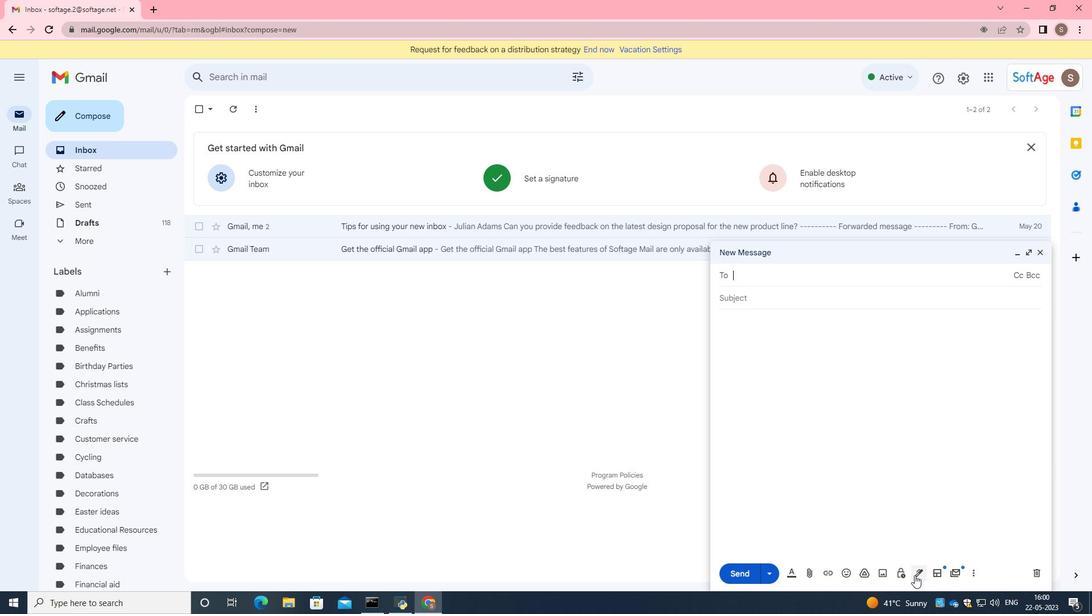 
Action: Mouse moved to (962, 556)
Screenshot: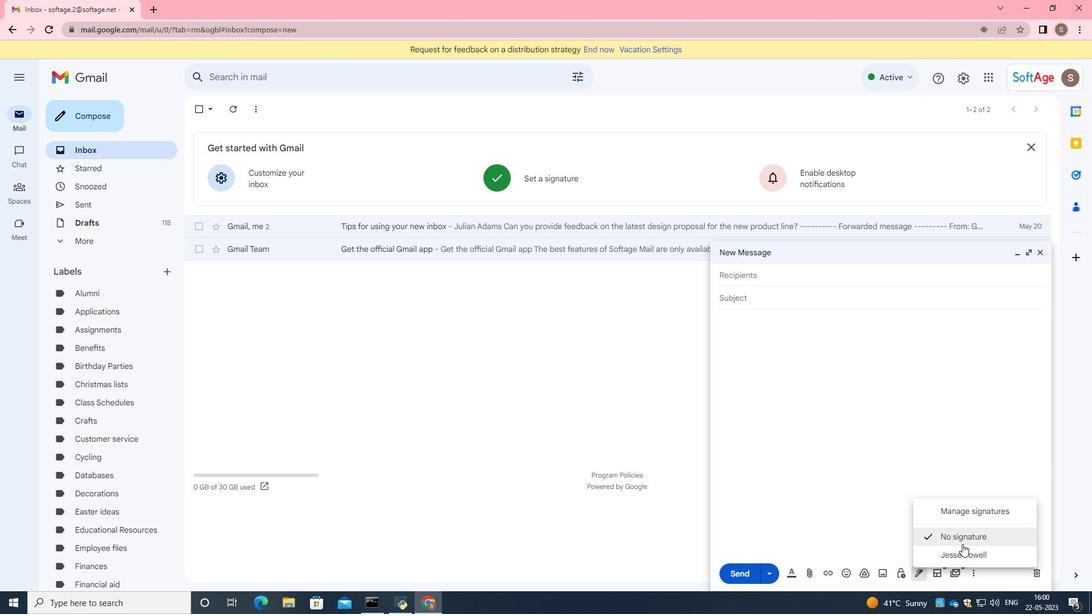 
Action: Mouse pressed left at (962, 556)
Screenshot: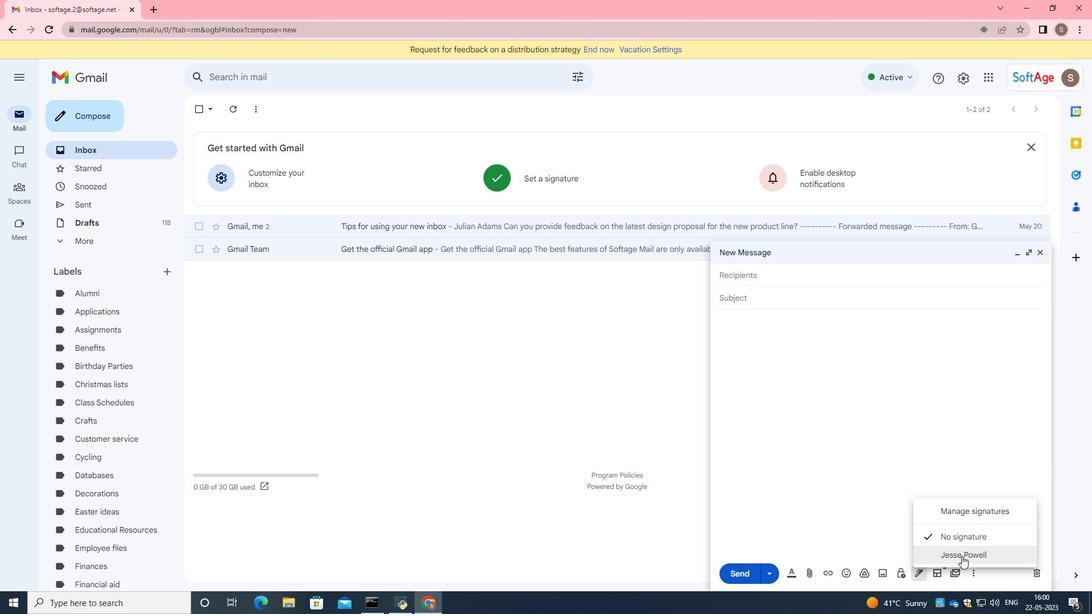 
Action: Mouse moved to (745, 279)
Screenshot: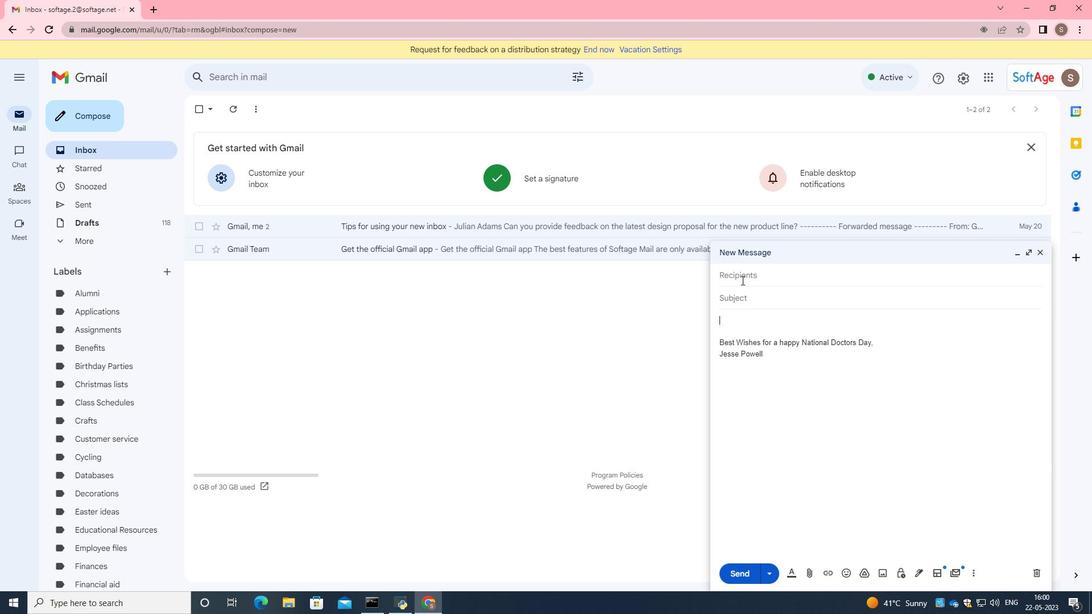 
Action: Mouse pressed left at (745, 279)
Screenshot: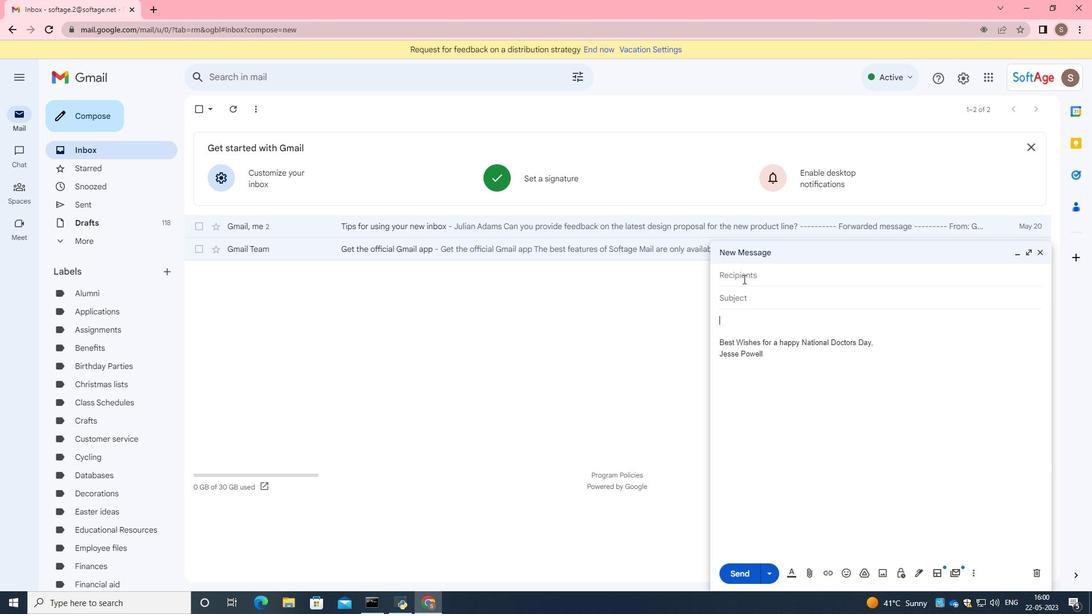 
Action: Mouse moved to (739, 275)
Screenshot: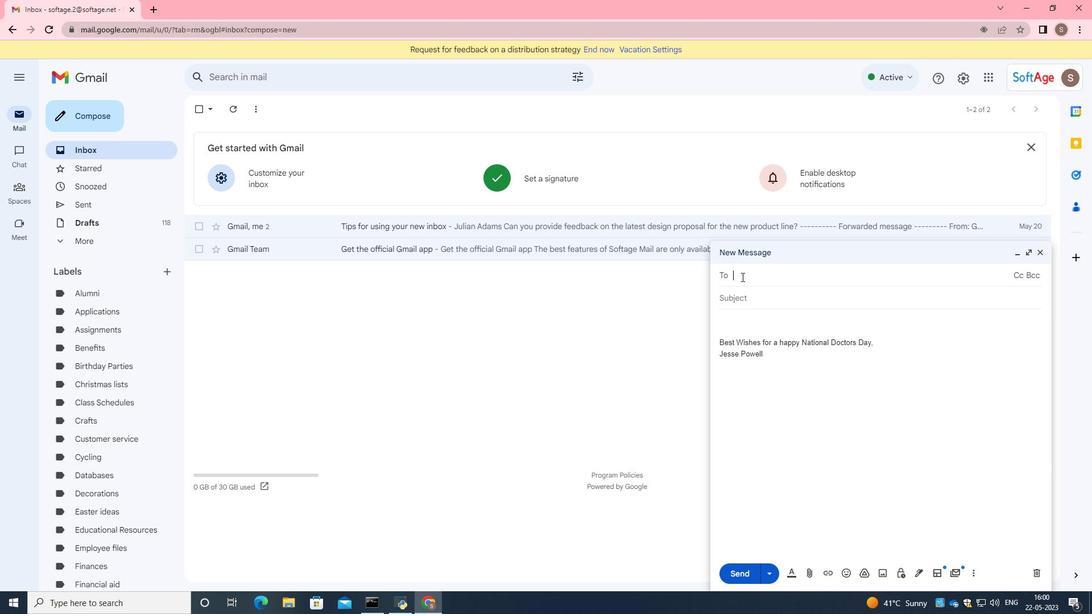 
Action: Key pressed softage.5<Key.shift>@softage.net
Screenshot: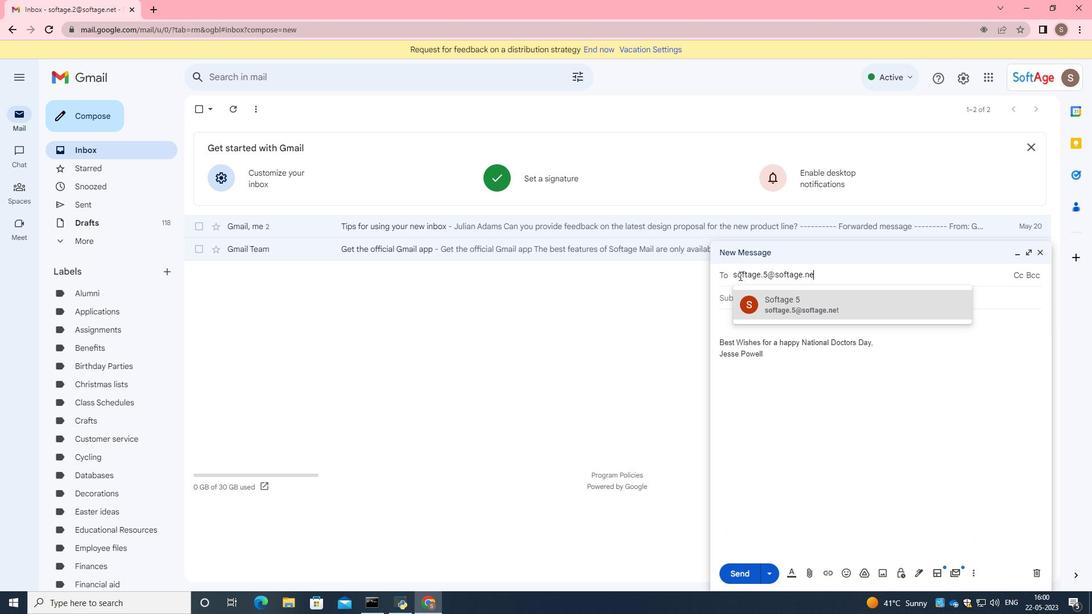 
Action: Mouse moved to (780, 306)
Screenshot: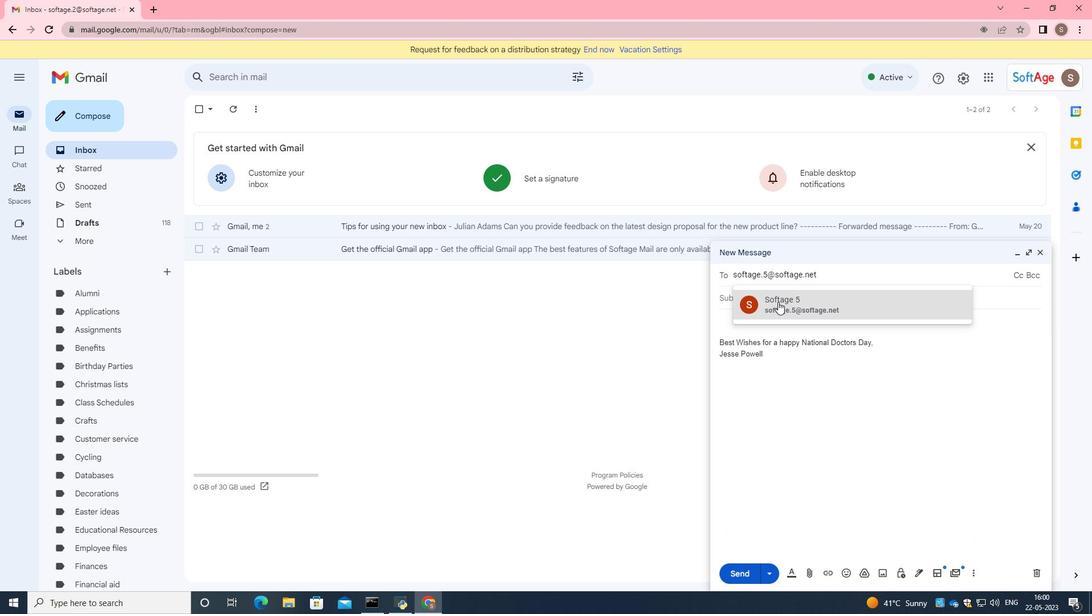 
Action: Mouse pressed left at (780, 306)
Screenshot: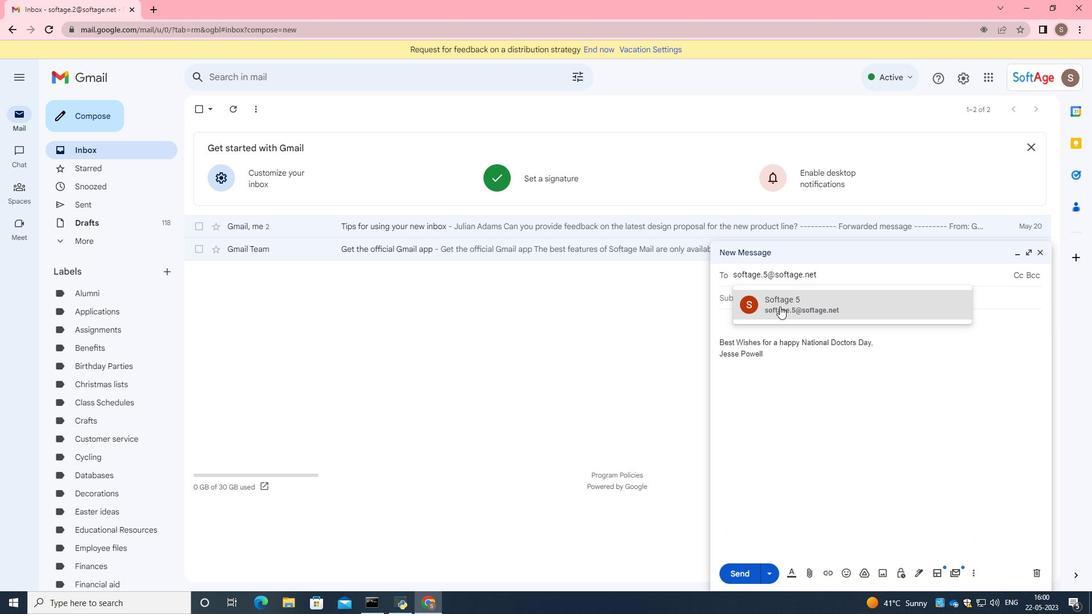 
Action: Mouse moved to (967, 573)
Screenshot: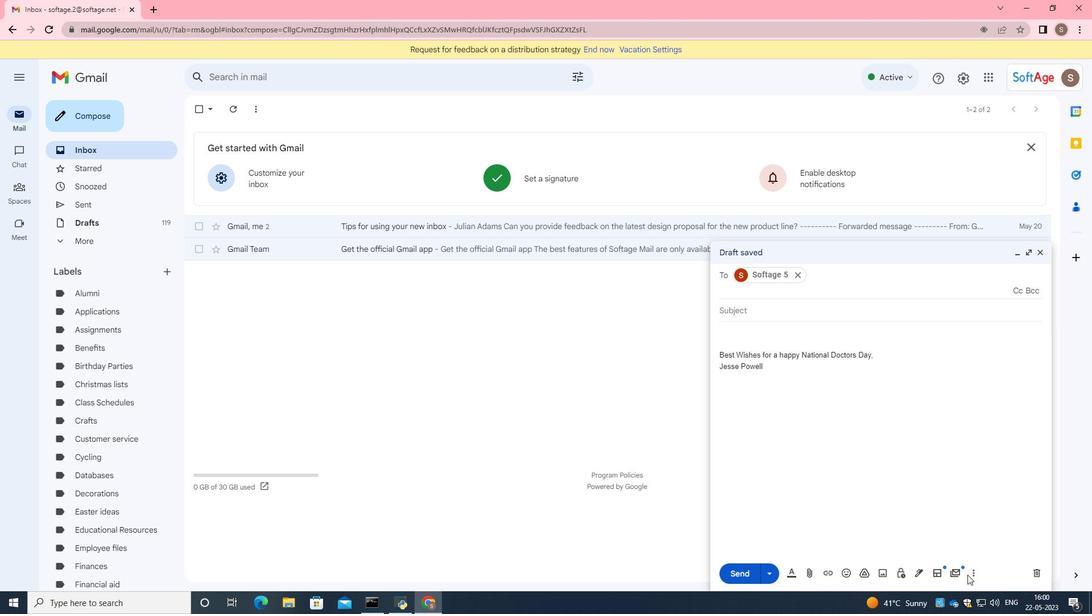 
Action: Mouse pressed left at (967, 573)
Screenshot: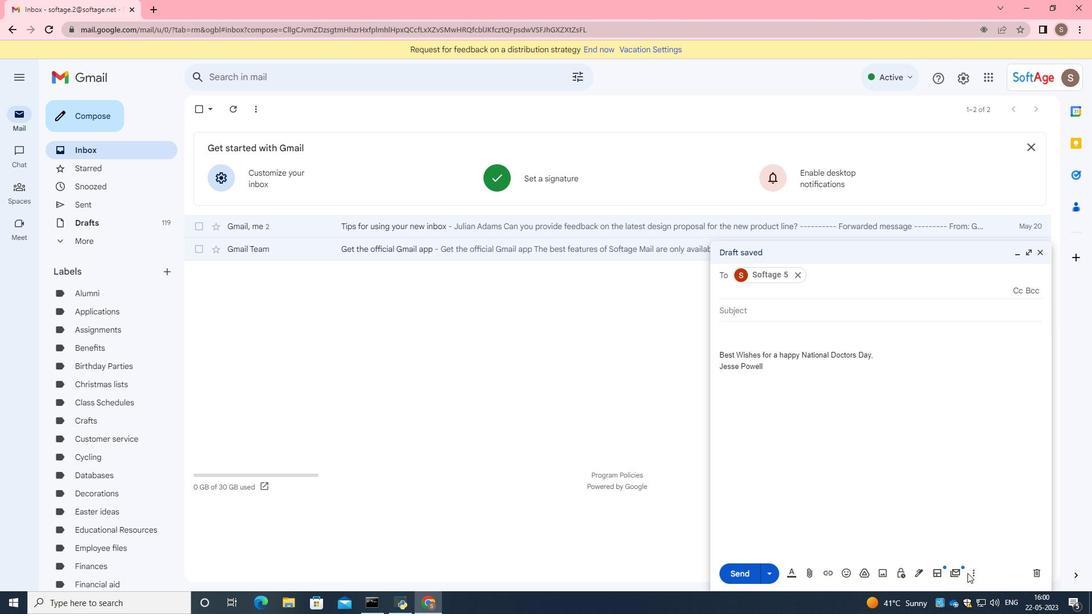 
Action: Mouse moved to (978, 571)
Screenshot: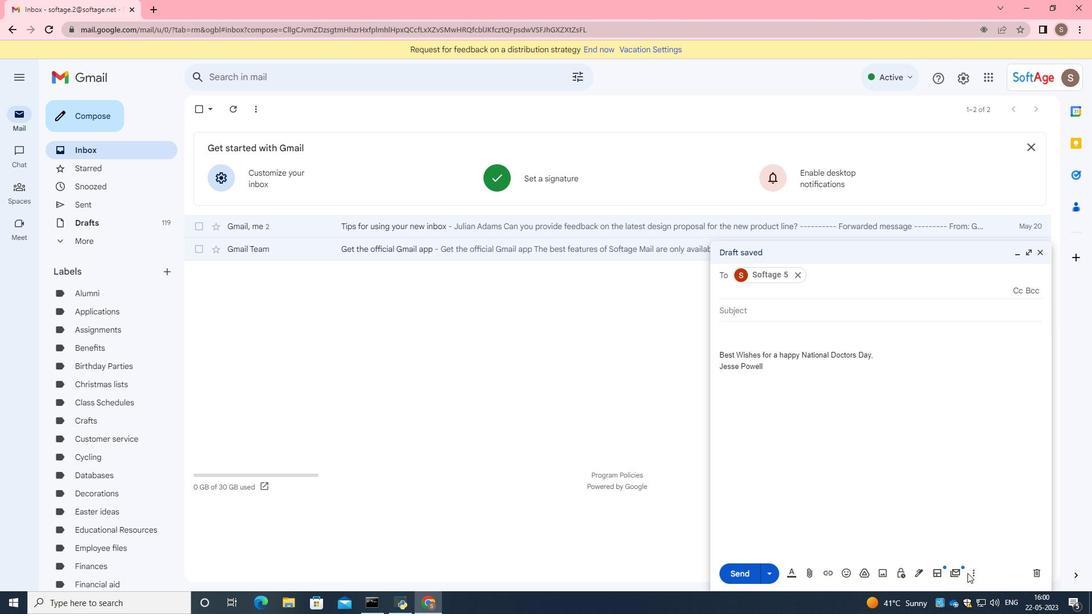 
Action: Mouse pressed left at (978, 571)
Screenshot: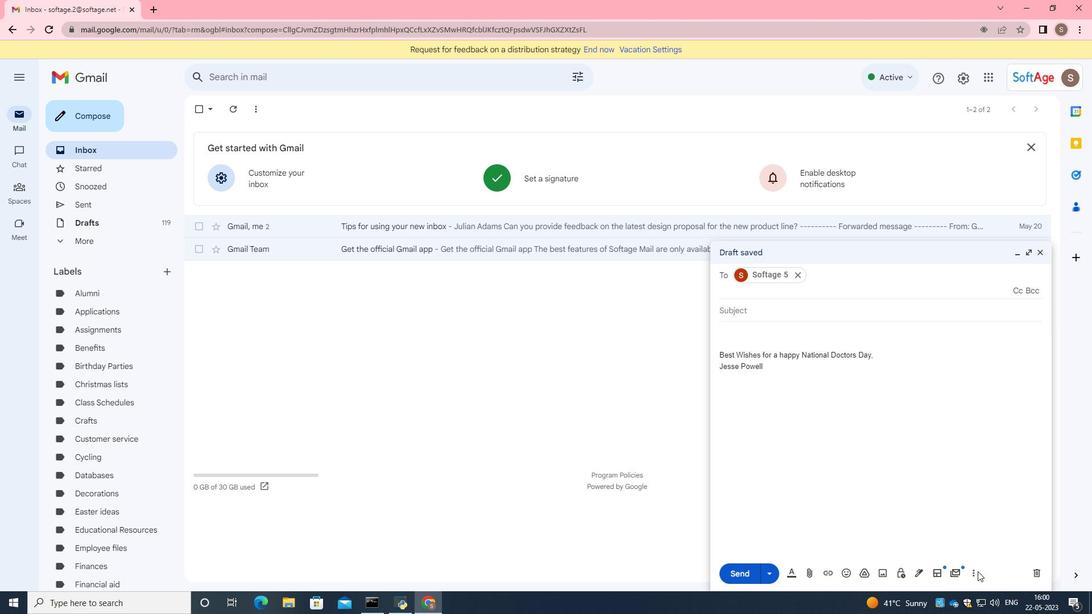 
Action: Mouse moved to (974, 574)
Screenshot: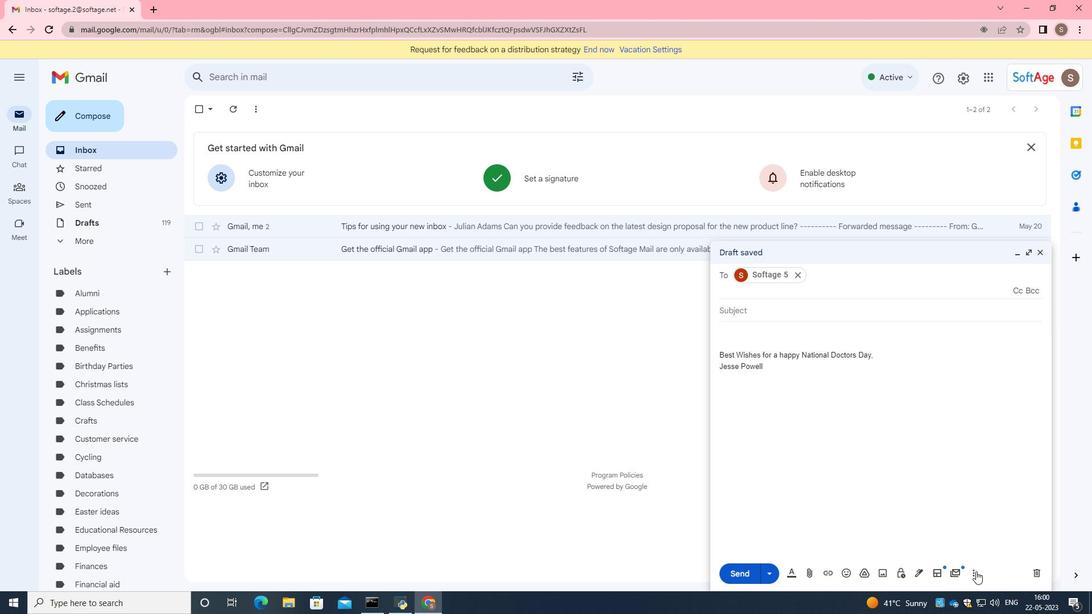 
Action: Mouse pressed left at (974, 574)
Screenshot: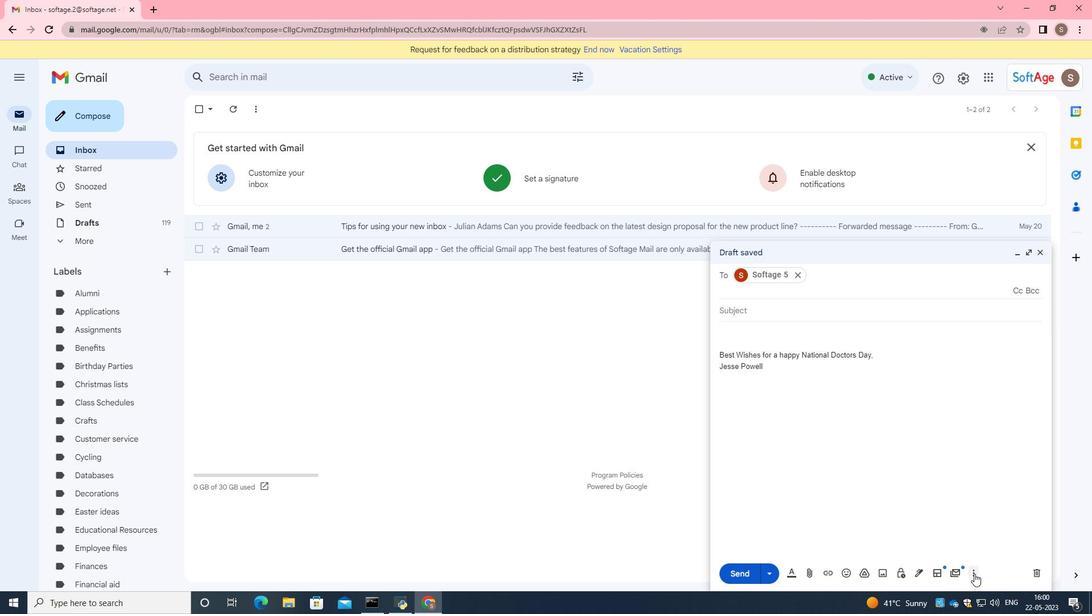 
Action: Mouse moved to (899, 463)
Screenshot: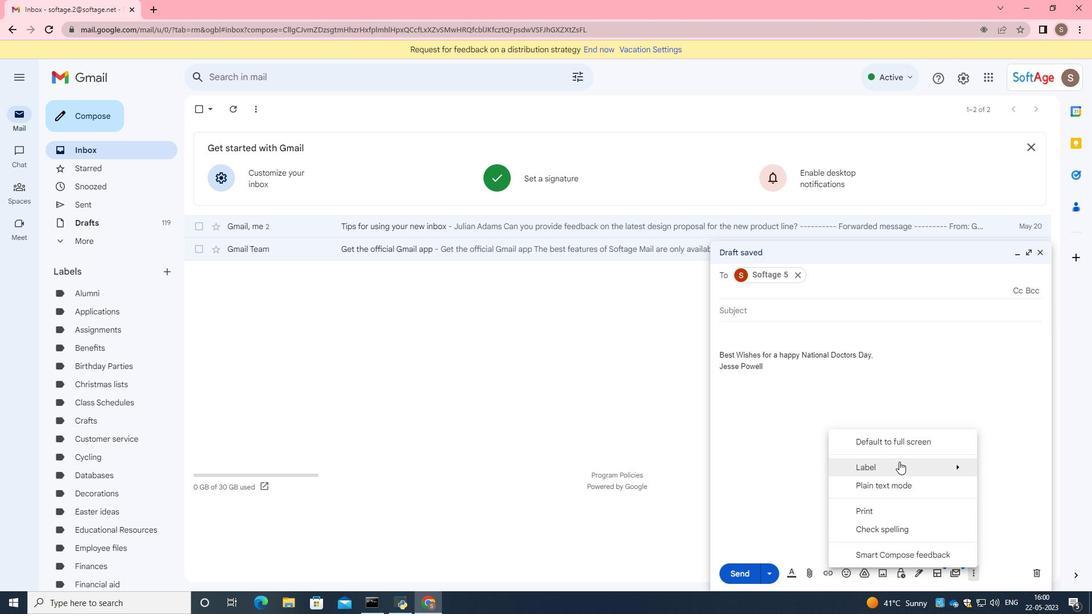 
Action: Mouse pressed left at (899, 463)
Screenshot: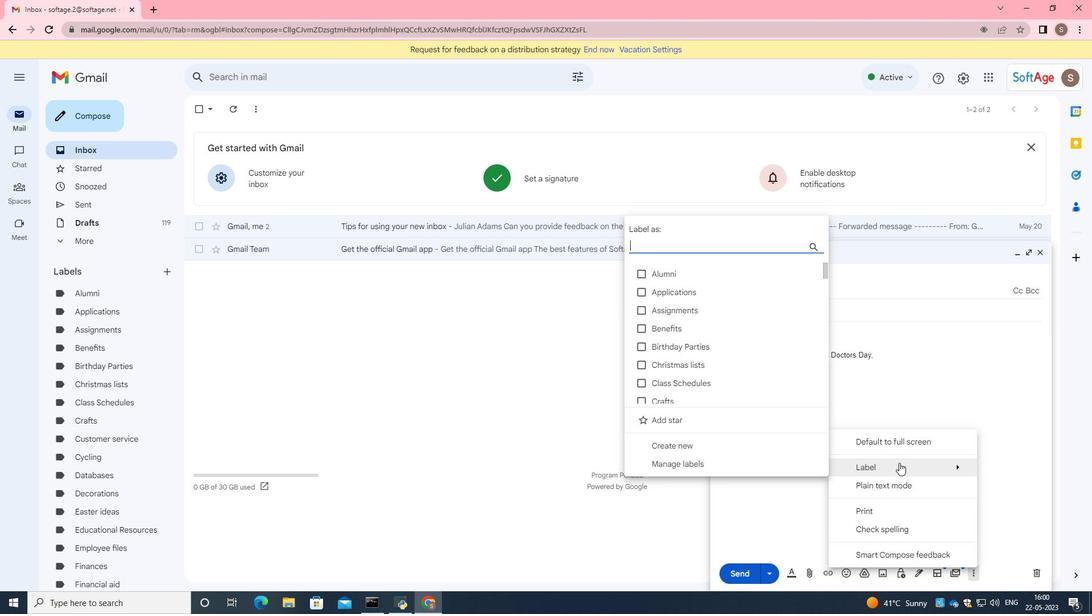 
Action: Mouse moved to (681, 245)
Screenshot: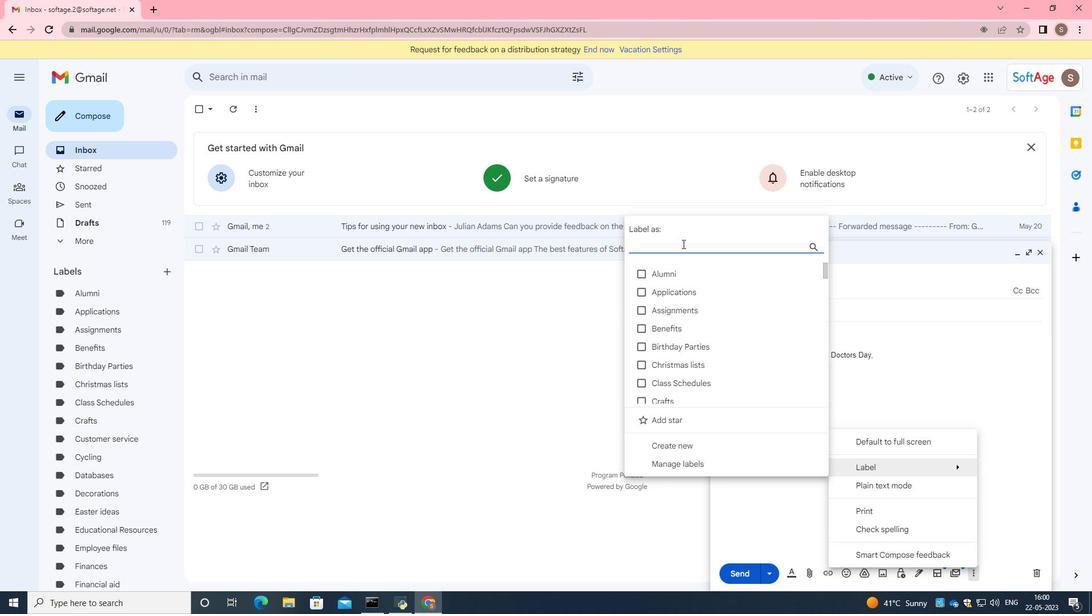 
Action: Key pressed <Key.caps_lock>V<Key.caps_lock>olunteer<Key.space><Key.caps_lock><Key.caps_lock>w<Key.caps_lock><Key.caps_lock>ork
Screenshot: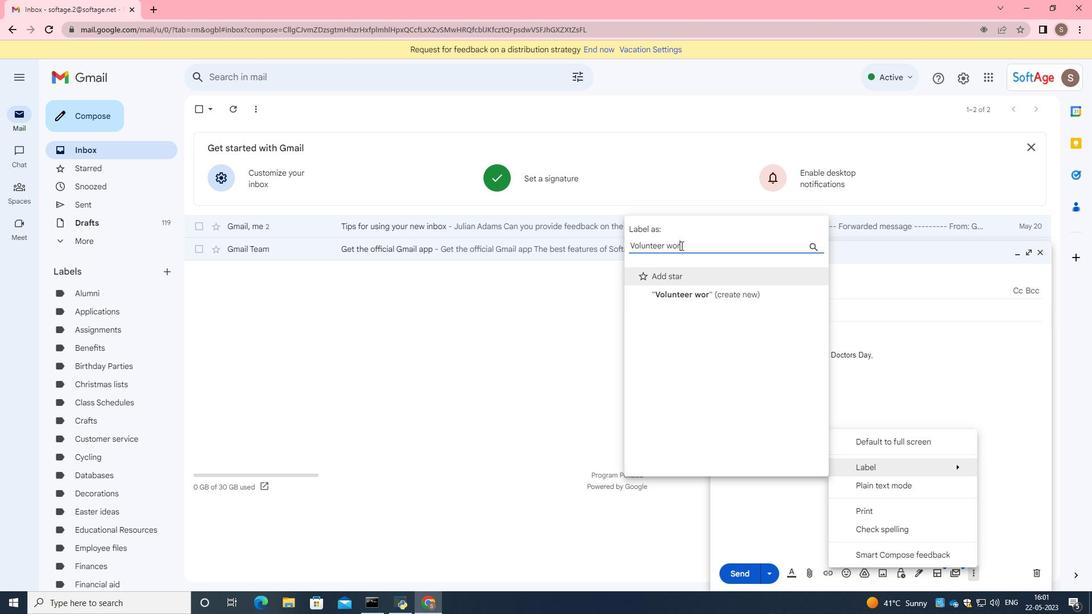 
Action: Mouse moved to (682, 295)
Screenshot: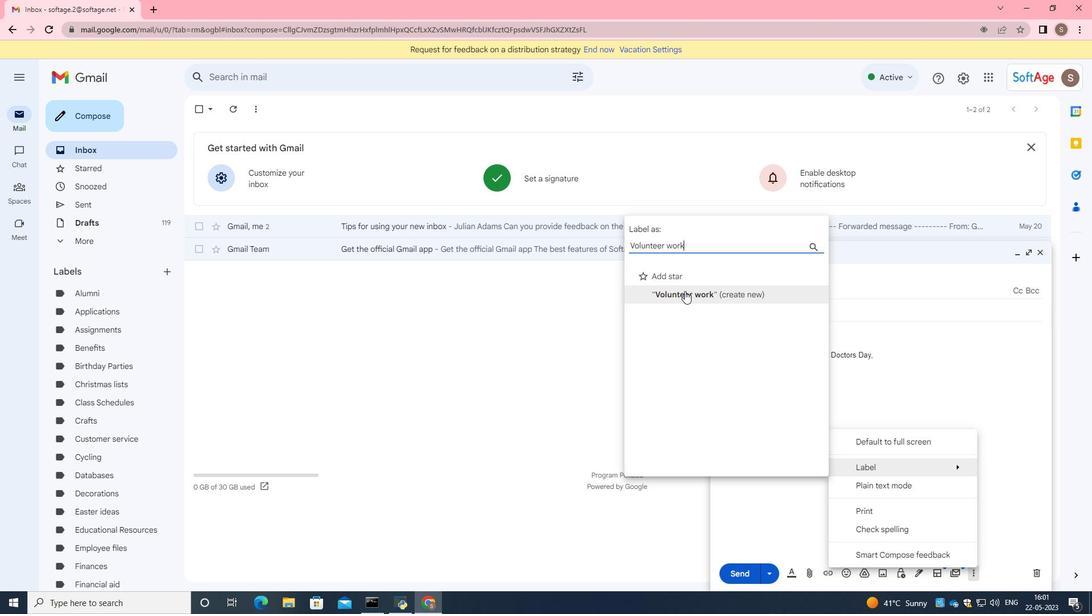 
Action: Mouse pressed left at (682, 295)
Screenshot: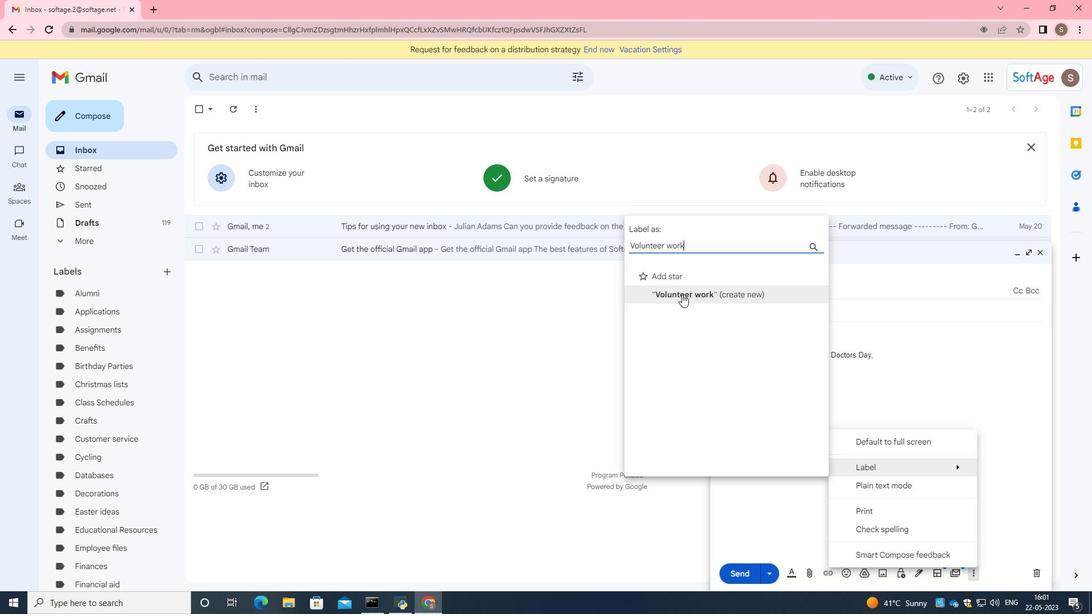 
Action: Mouse moved to (657, 368)
Screenshot: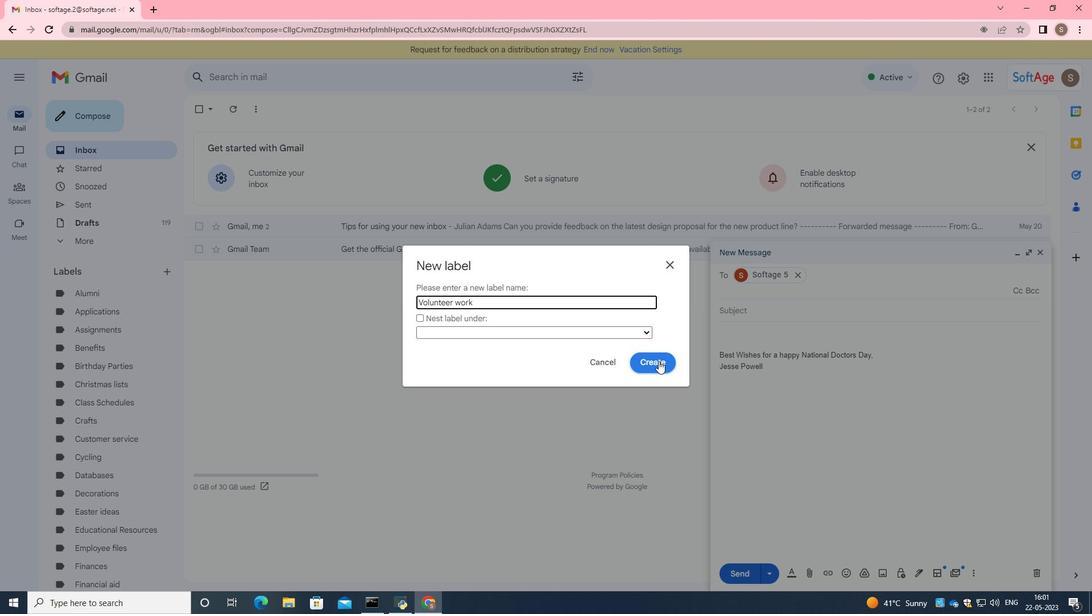 
Action: Mouse pressed left at (657, 368)
Screenshot: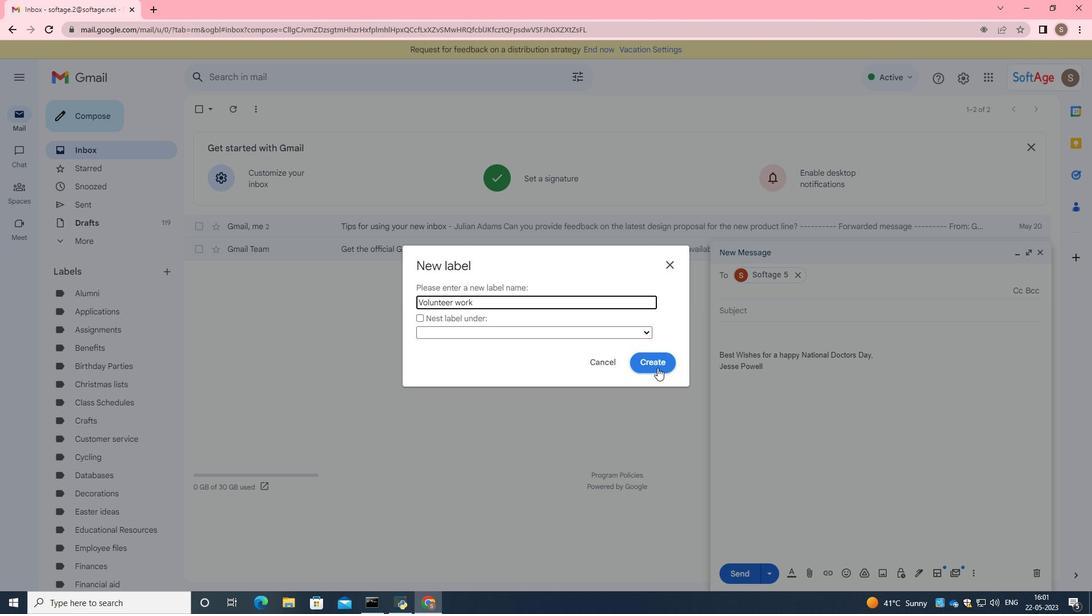 
Action: Mouse moved to (973, 576)
Screenshot: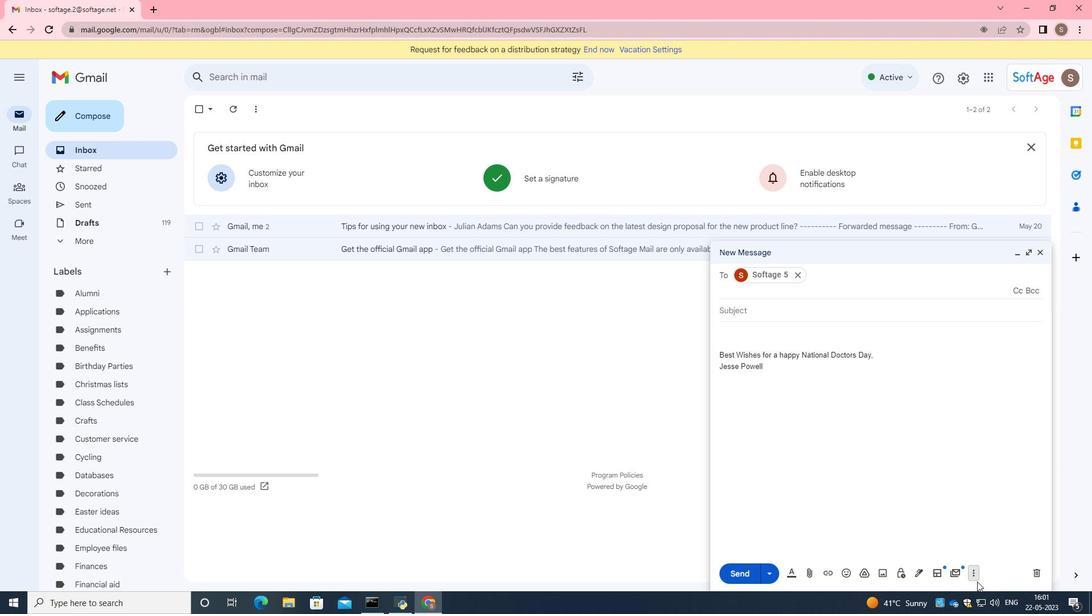 
Action: Mouse pressed left at (973, 576)
Screenshot: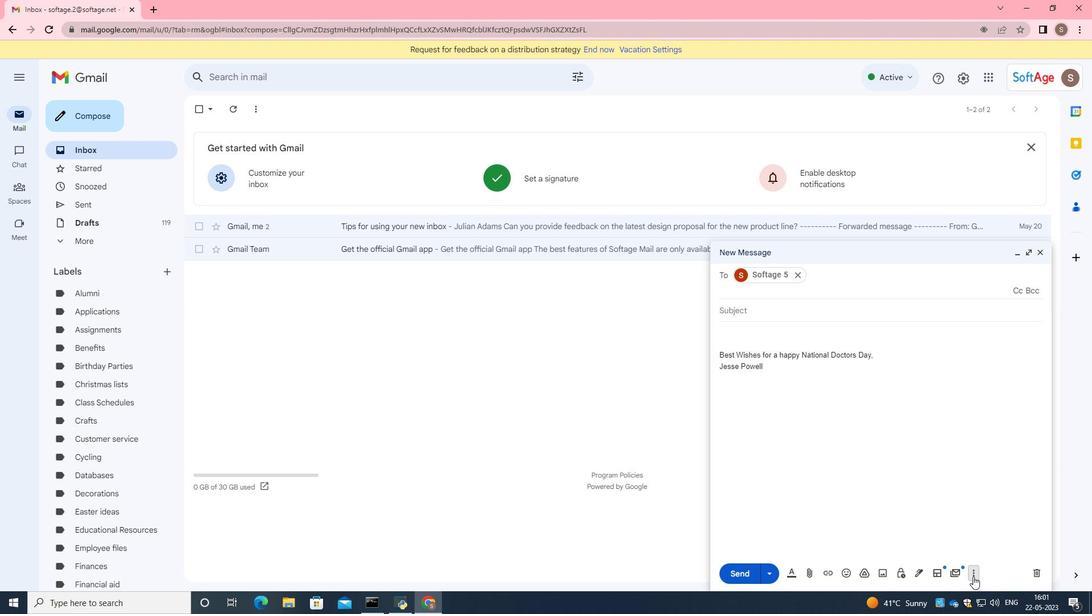 
Action: Mouse pressed left at (973, 576)
Screenshot: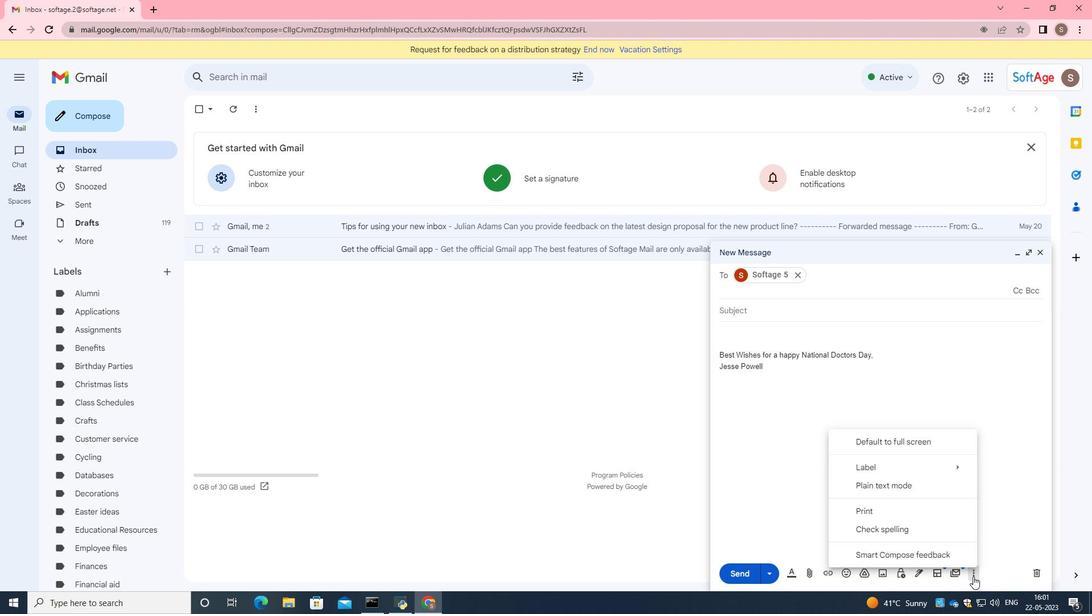 
Action: Mouse moved to (734, 323)
Screenshot: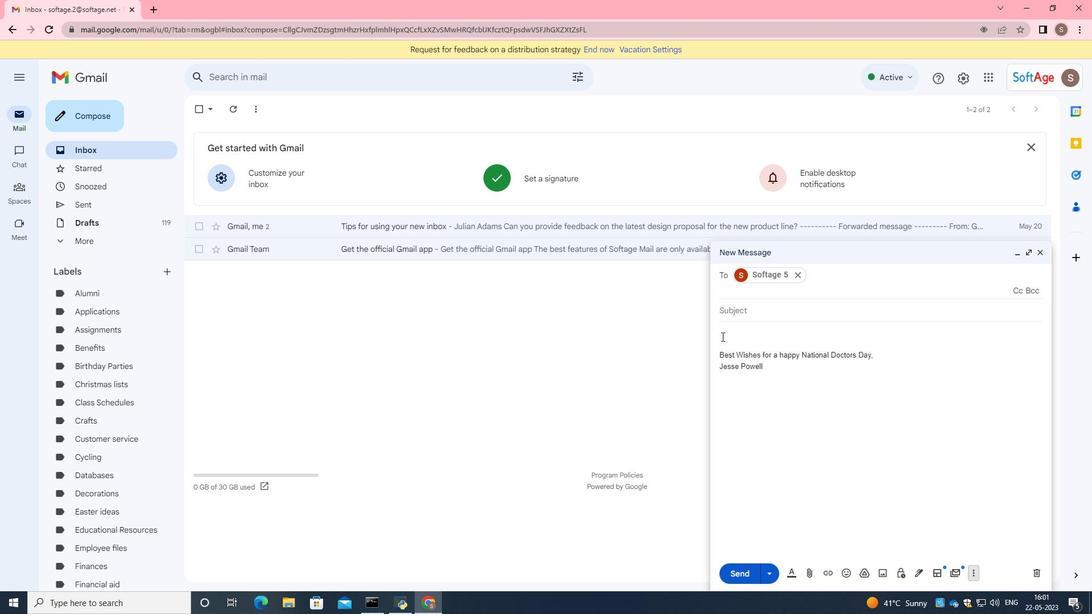 
